 Task: Find connections with filter location Meiderich with filter topic #Moneywith filter profile language Spanish with filter current company Trimble Inc. with filter school Indore Institute of Science and Technology with filter industry Bars, Taverns, and Nightclubs with filter service category Mobile Marketing with filter keywords title Research Assistant
Action: Mouse moved to (574, 60)
Screenshot: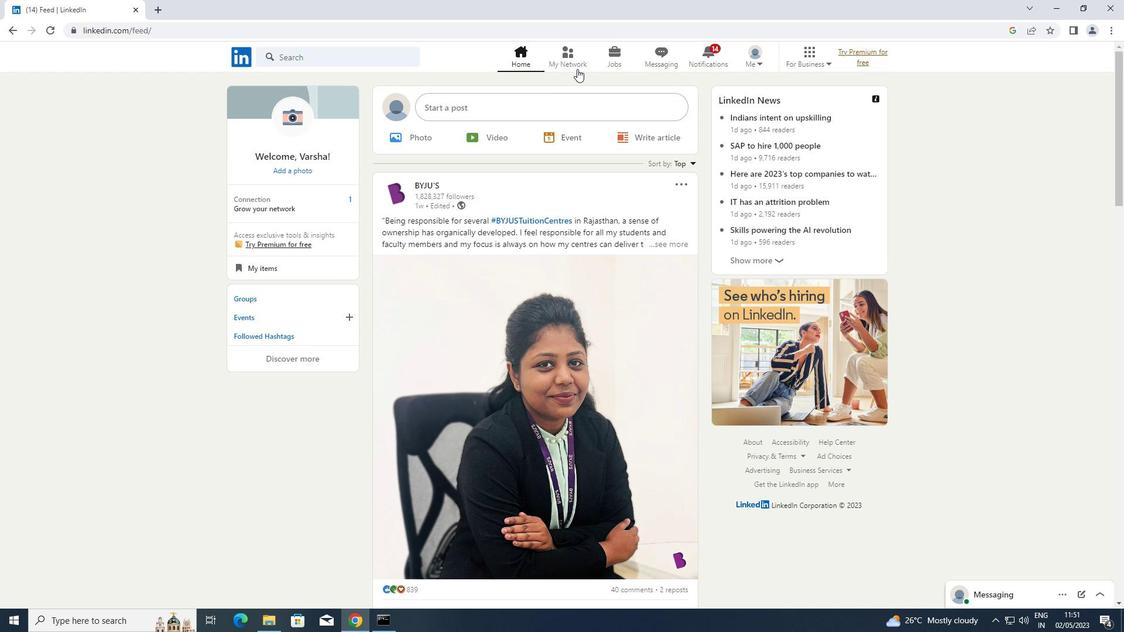 
Action: Mouse pressed left at (574, 60)
Screenshot: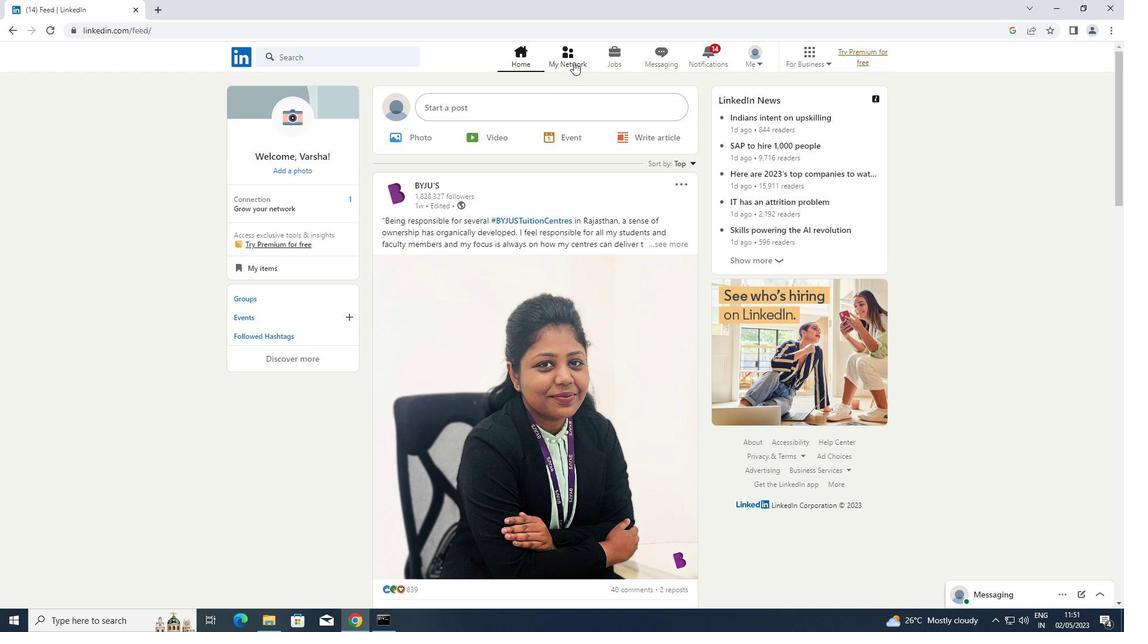 
Action: Mouse moved to (315, 125)
Screenshot: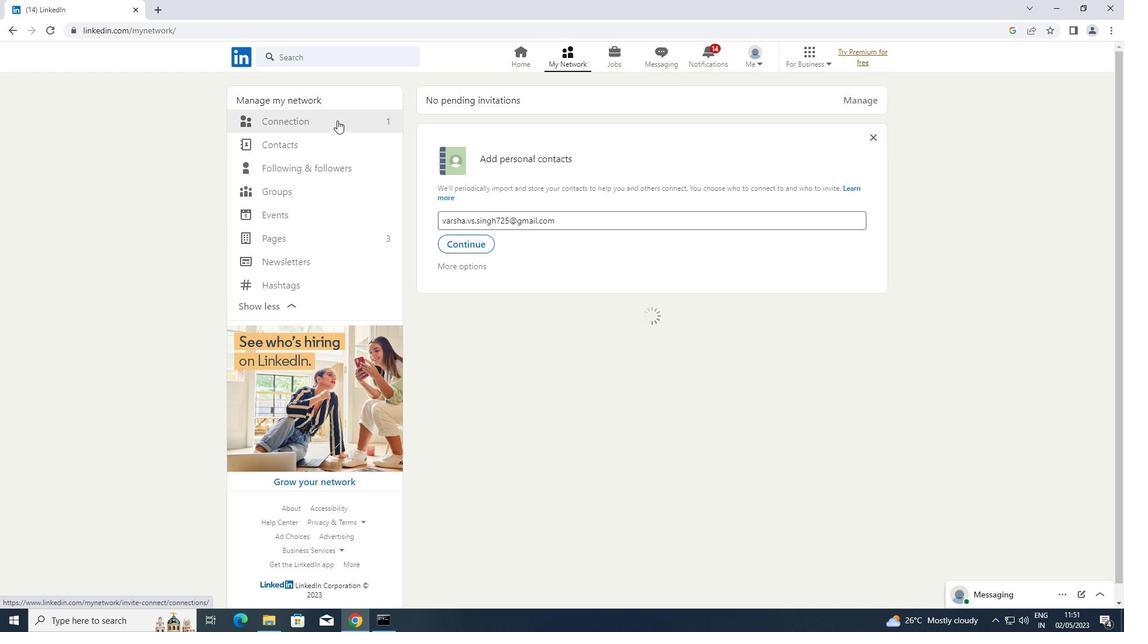
Action: Mouse pressed left at (315, 125)
Screenshot: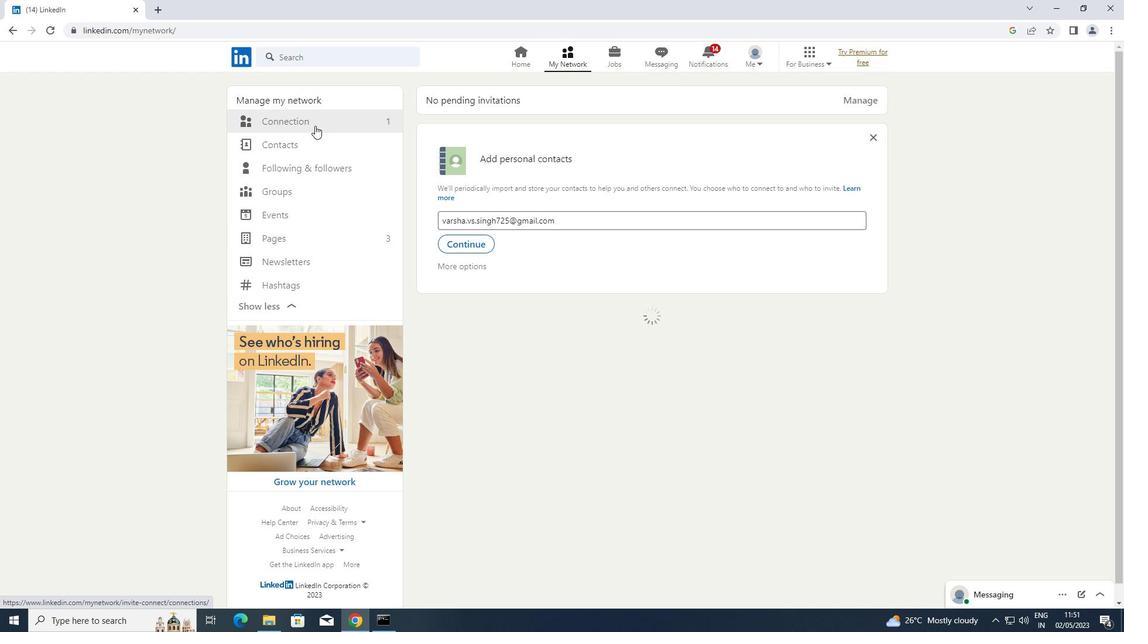 
Action: Mouse moved to (641, 122)
Screenshot: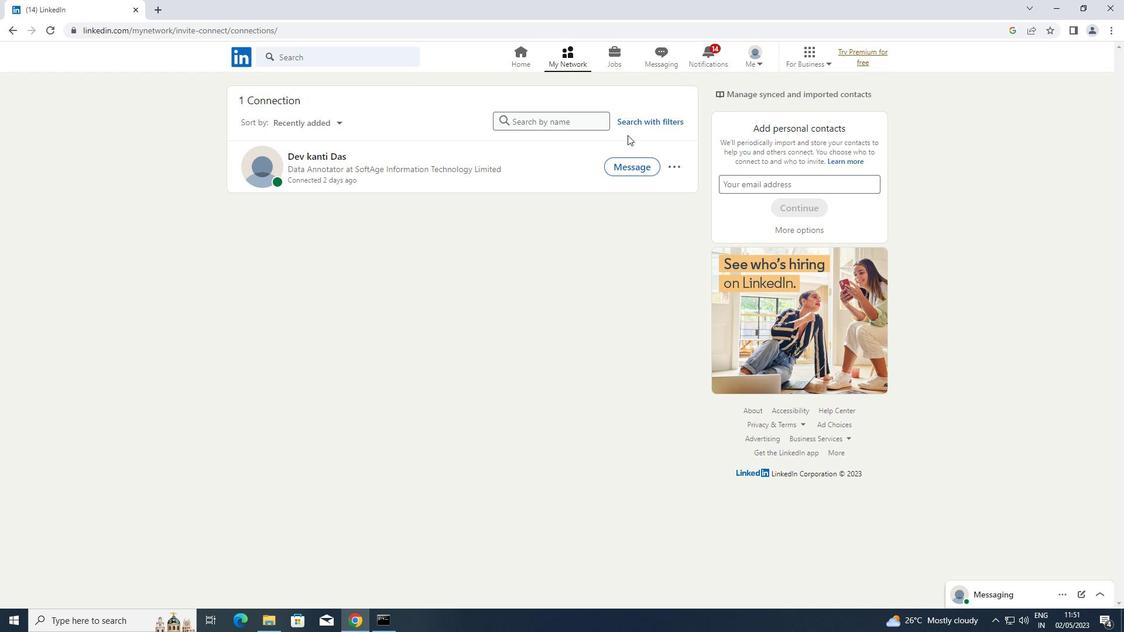 
Action: Mouse pressed left at (641, 122)
Screenshot: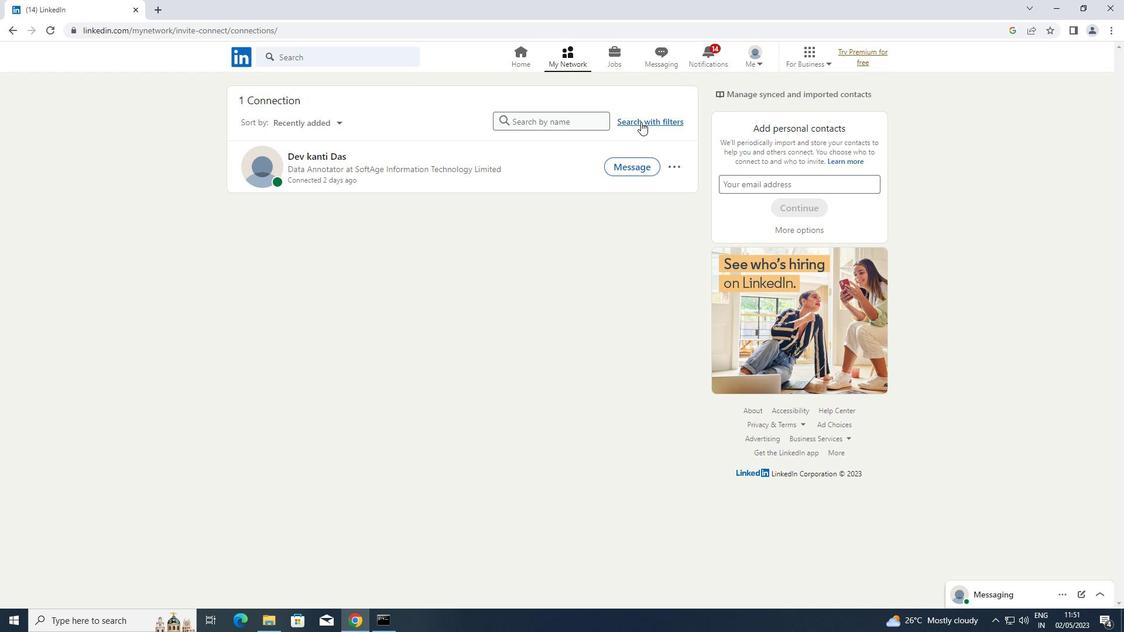 
Action: Mouse moved to (593, 88)
Screenshot: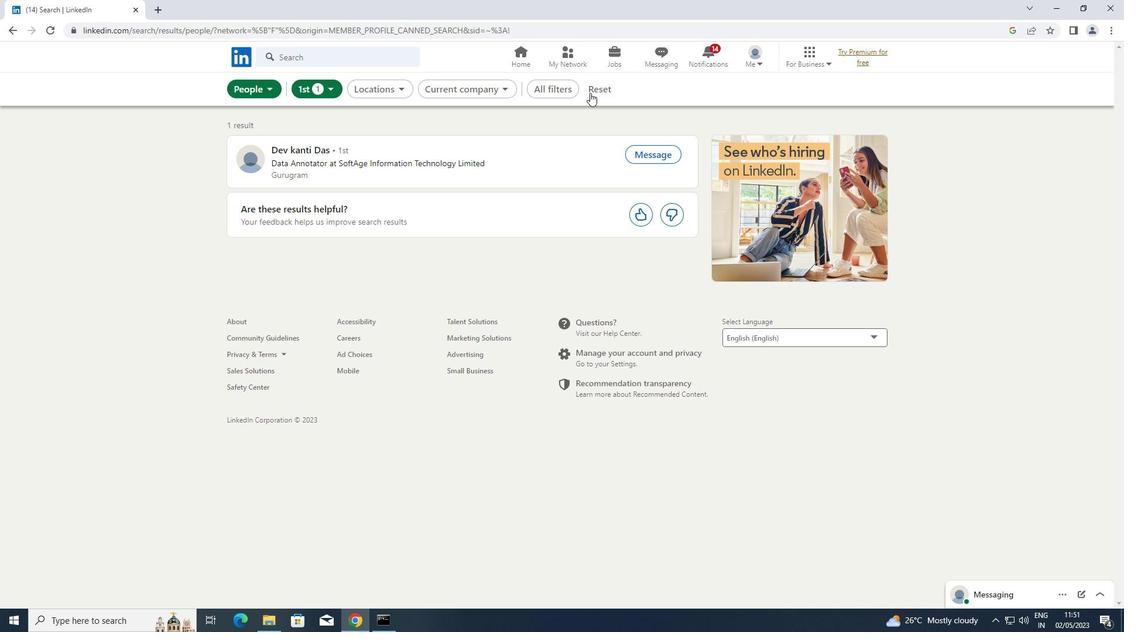 
Action: Mouse pressed left at (593, 88)
Screenshot: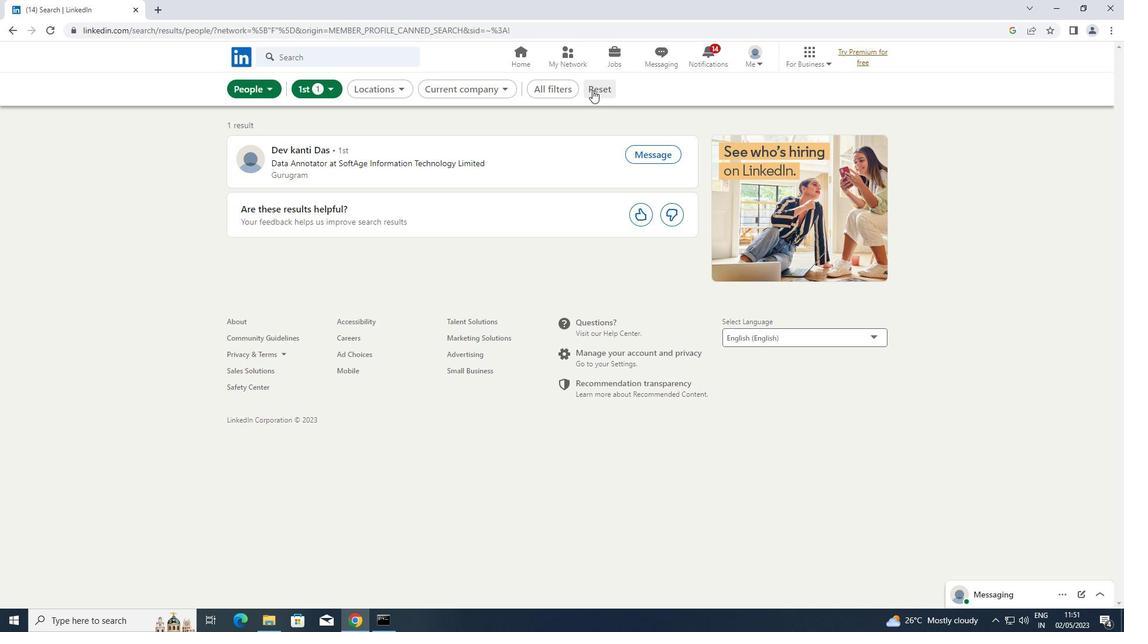 
Action: Mouse moved to (586, 90)
Screenshot: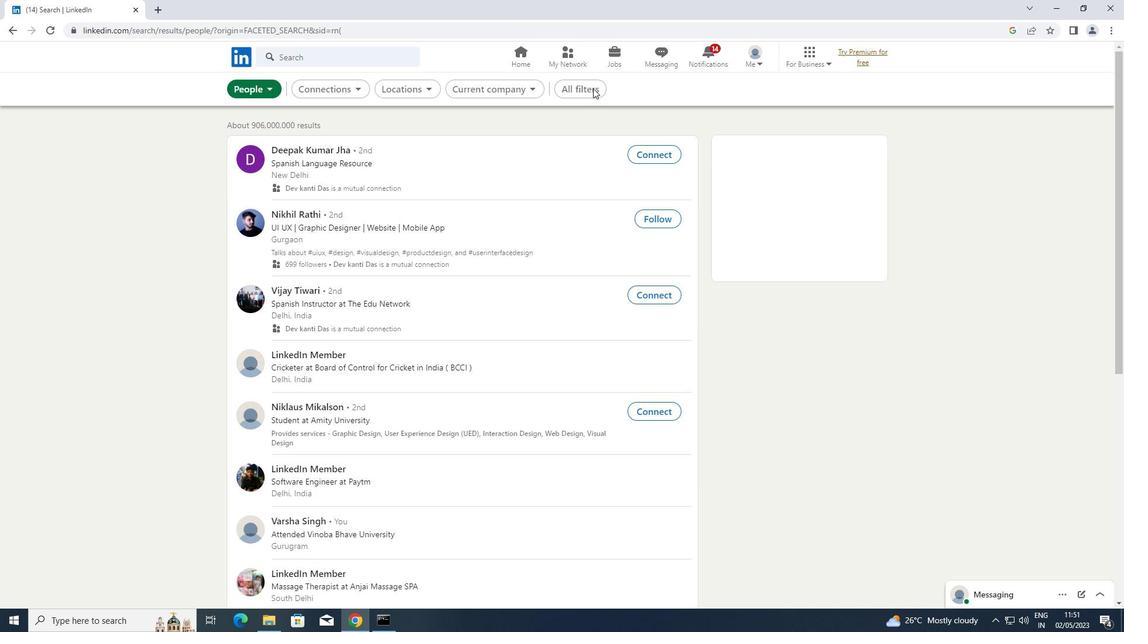 
Action: Mouse pressed left at (586, 90)
Screenshot: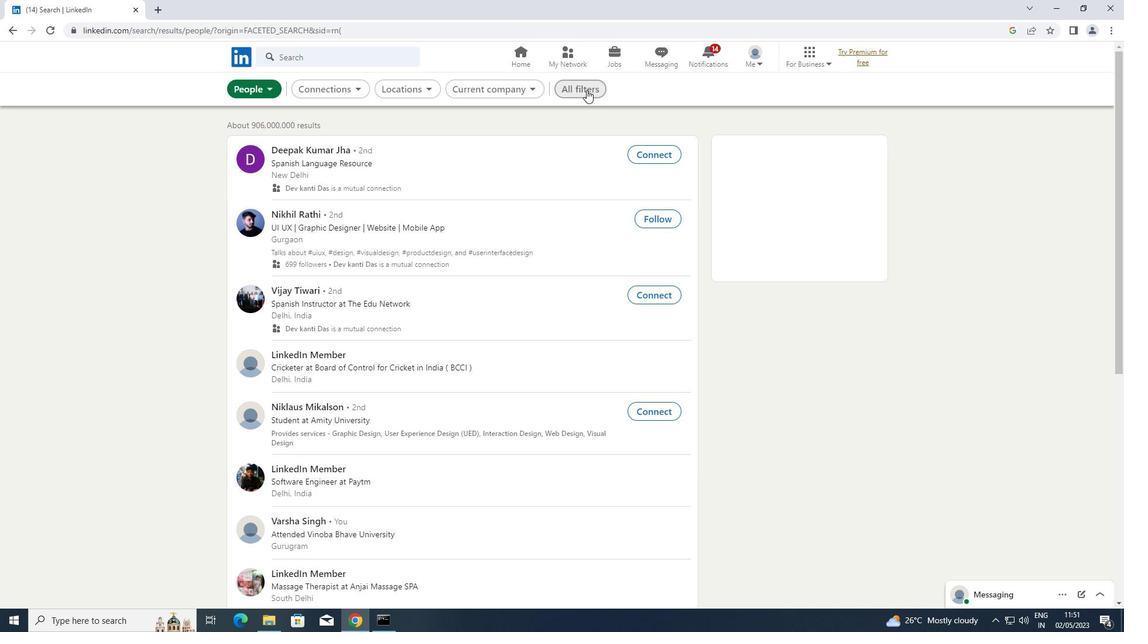 
Action: Mouse moved to (804, 214)
Screenshot: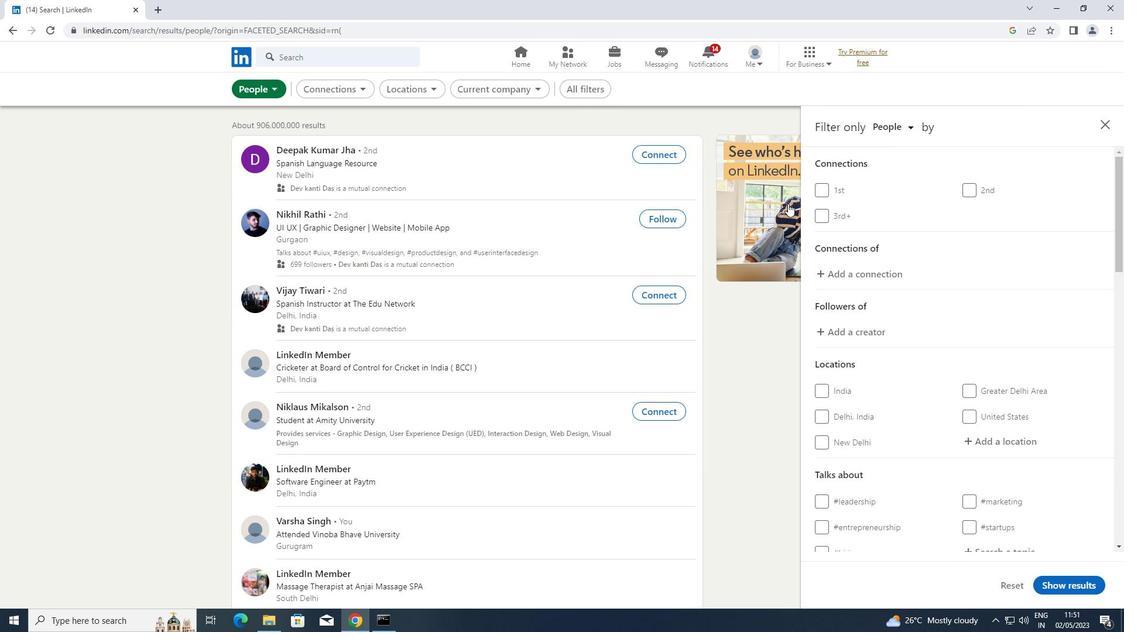 
Action: Mouse scrolled (804, 213) with delta (0, 0)
Screenshot: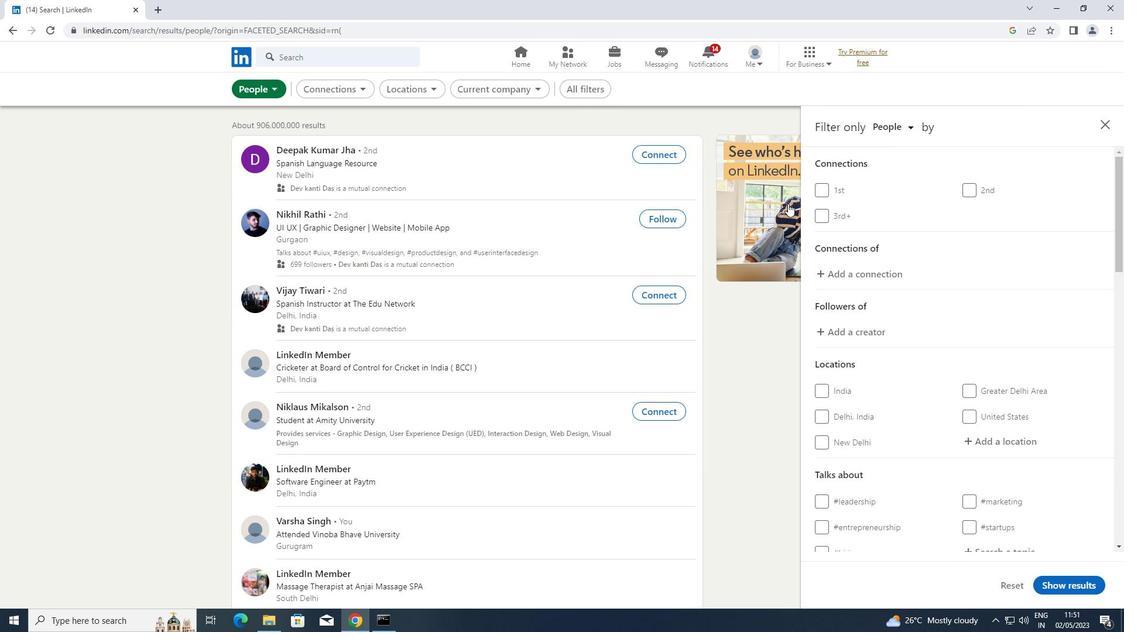 
Action: Mouse moved to (810, 220)
Screenshot: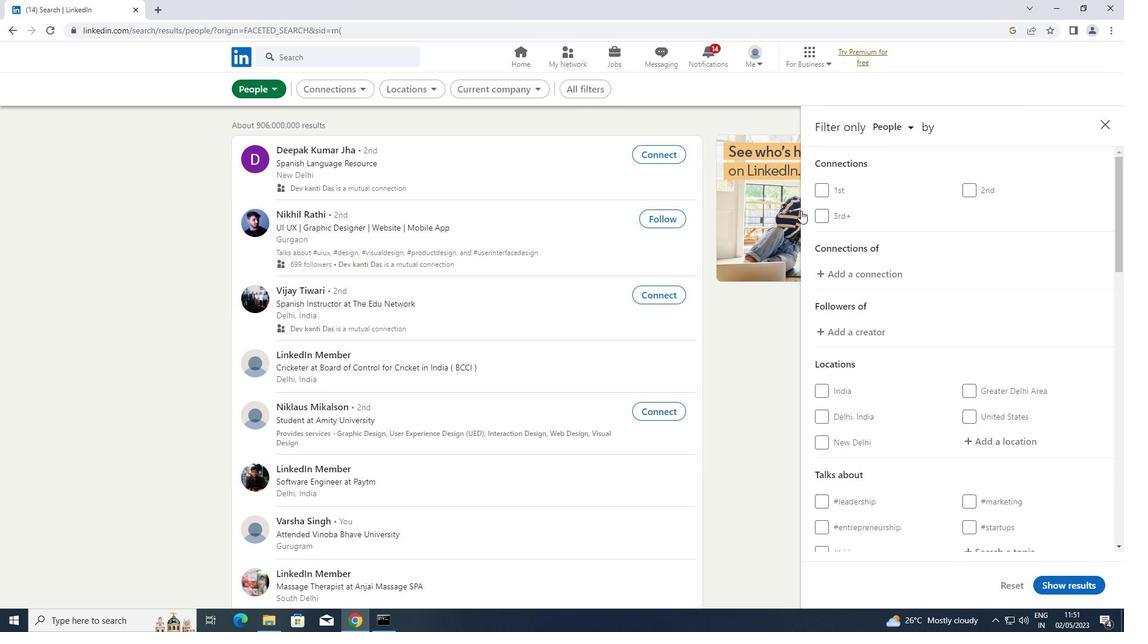 
Action: Mouse scrolled (810, 220) with delta (0, 0)
Screenshot: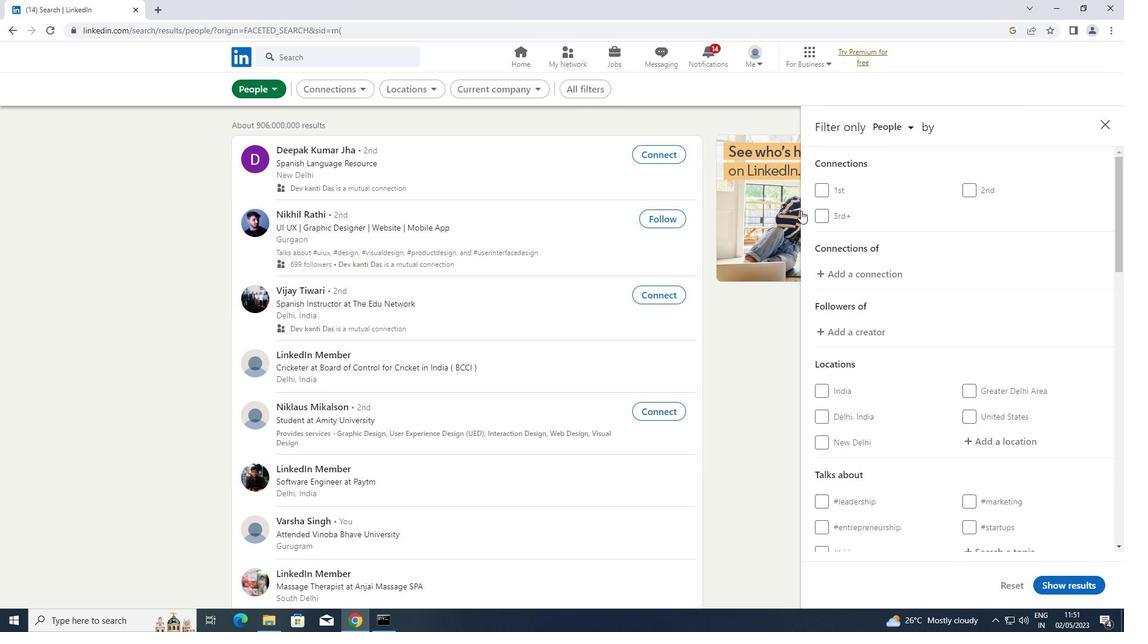 
Action: Mouse moved to (1019, 314)
Screenshot: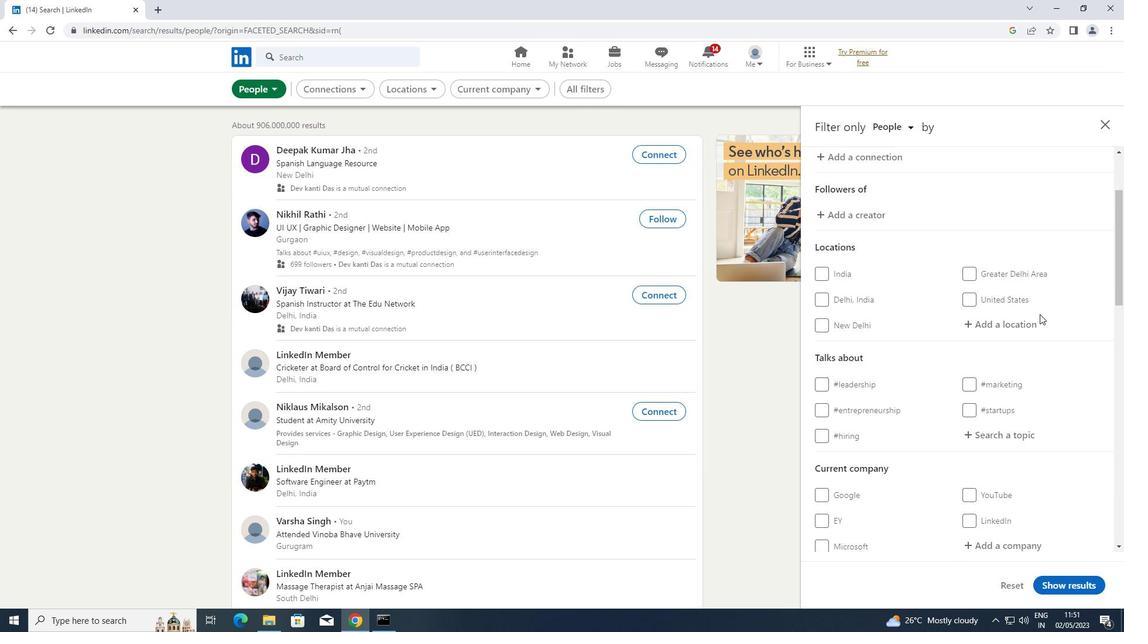 
Action: Mouse pressed left at (1019, 314)
Screenshot: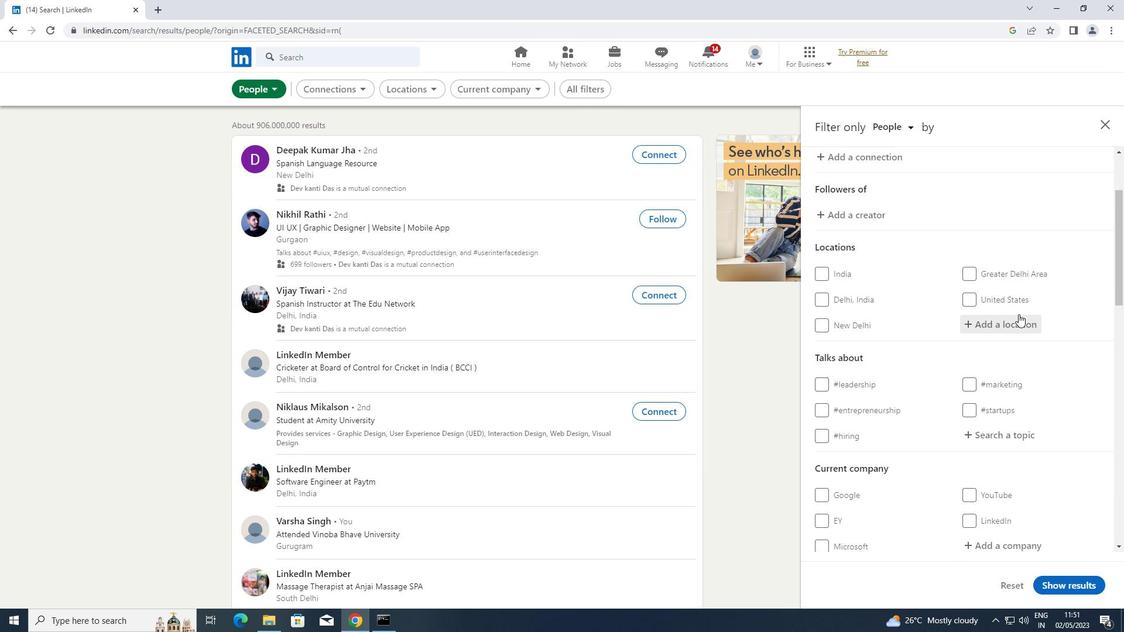
Action: Mouse moved to (1018, 314)
Screenshot: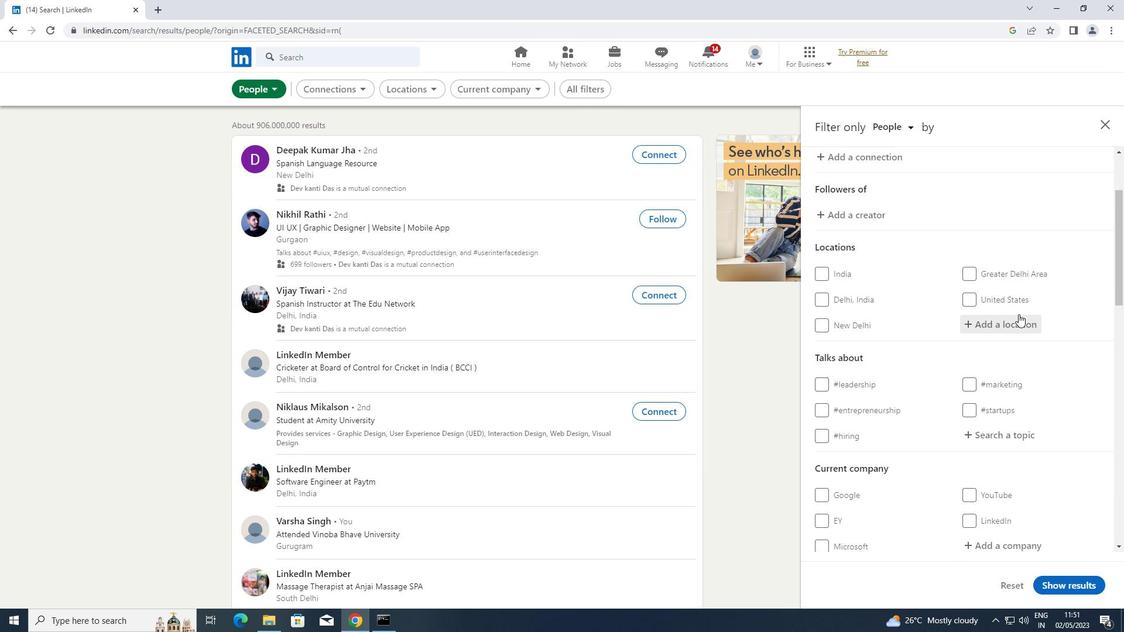 
Action: Key pressed <Key.shift>MEIDERICH
Screenshot: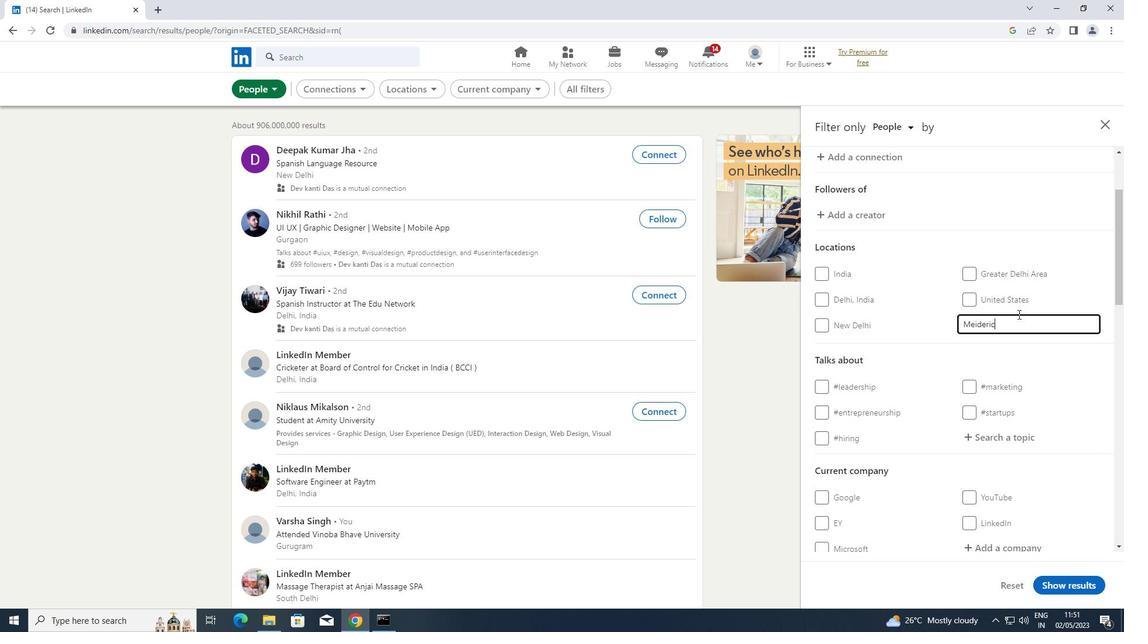 
Action: Mouse moved to (992, 440)
Screenshot: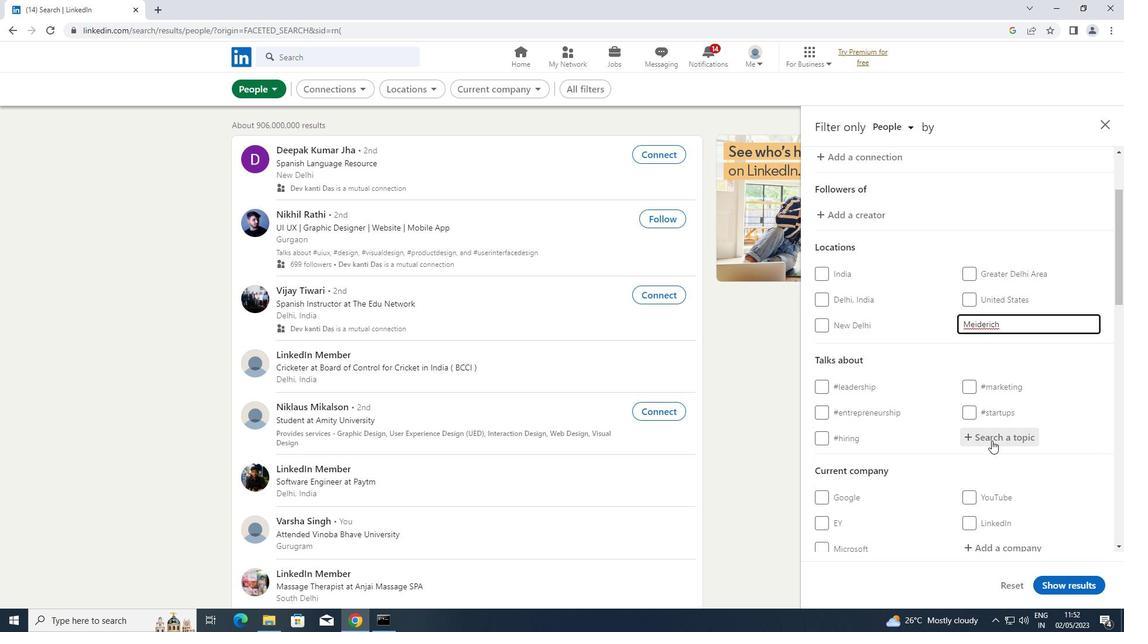 
Action: Mouse pressed left at (992, 440)
Screenshot: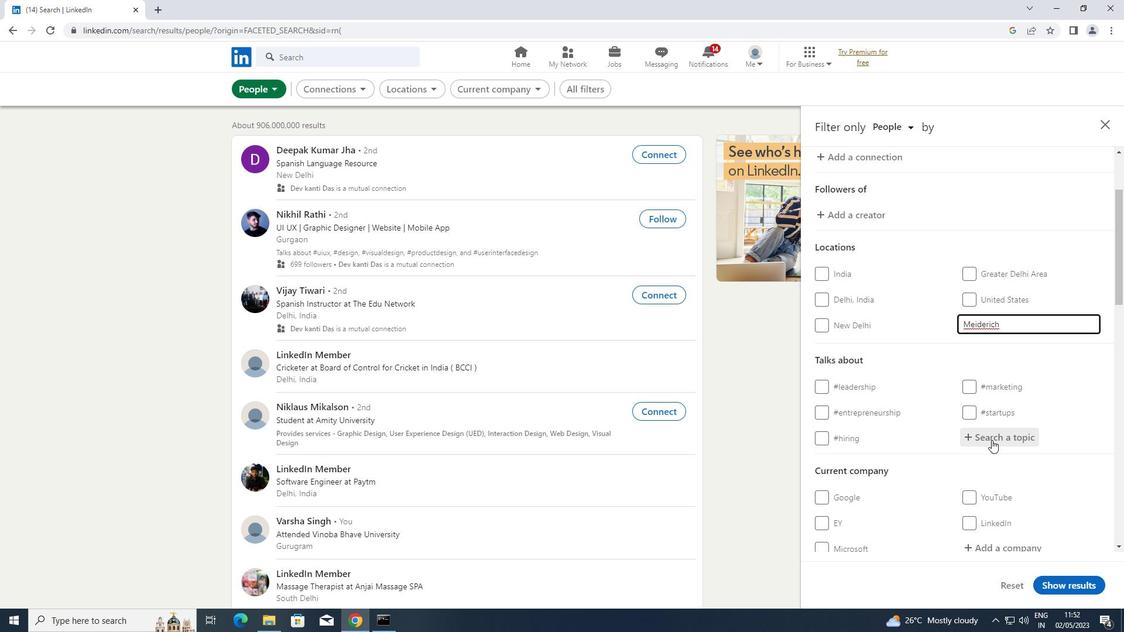 
Action: Key pressed <Key.shift>MONEY
Screenshot: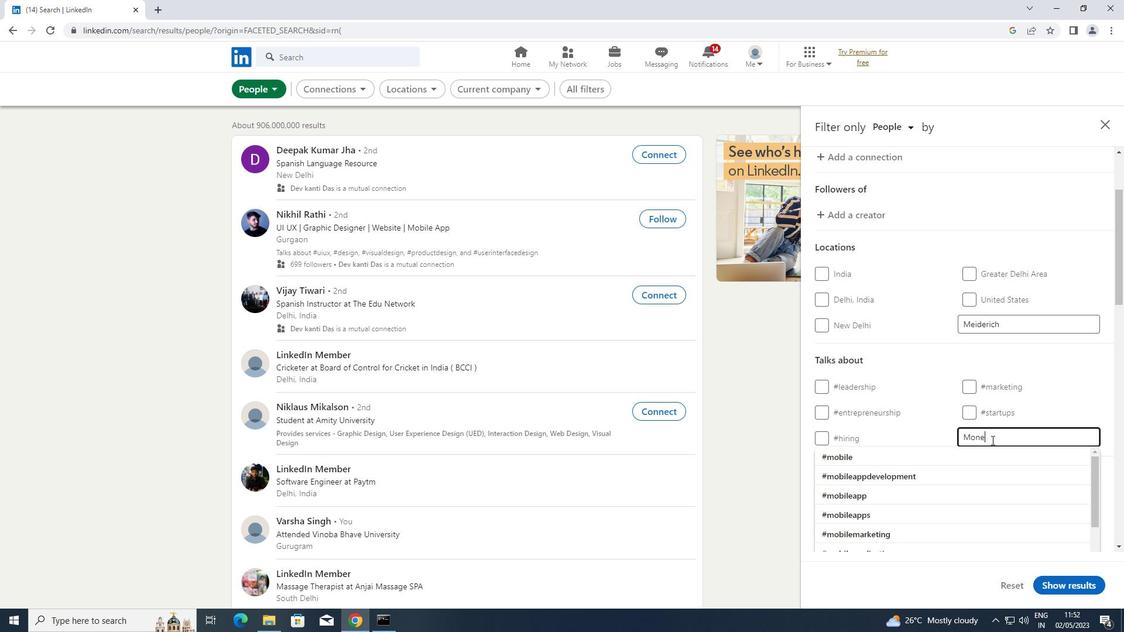 
Action: Mouse moved to (875, 451)
Screenshot: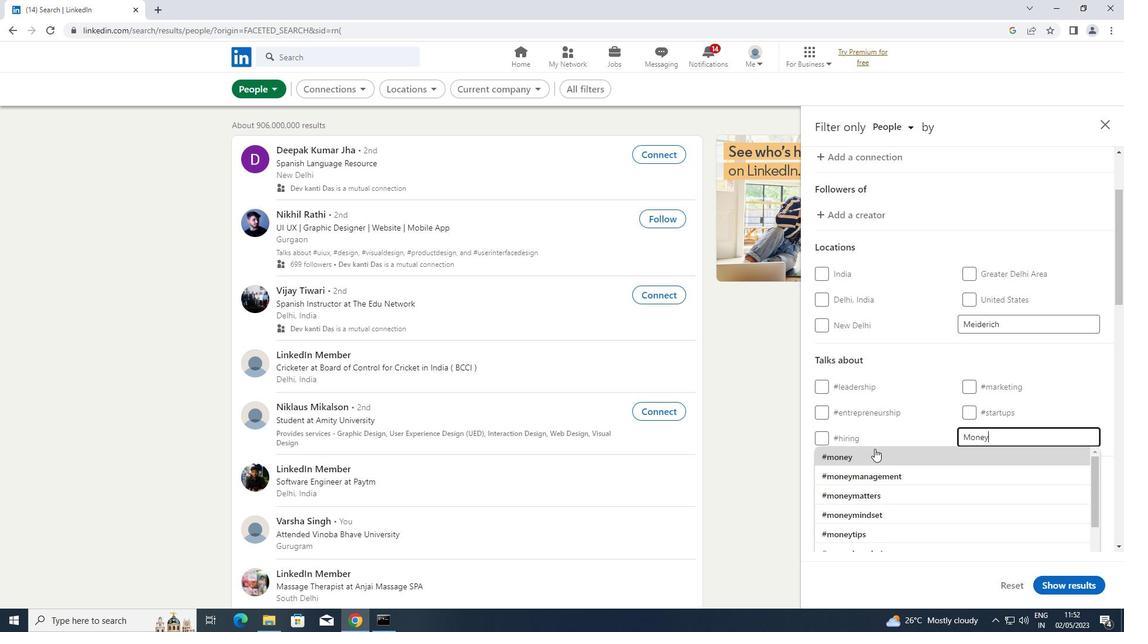 
Action: Mouse pressed left at (875, 451)
Screenshot: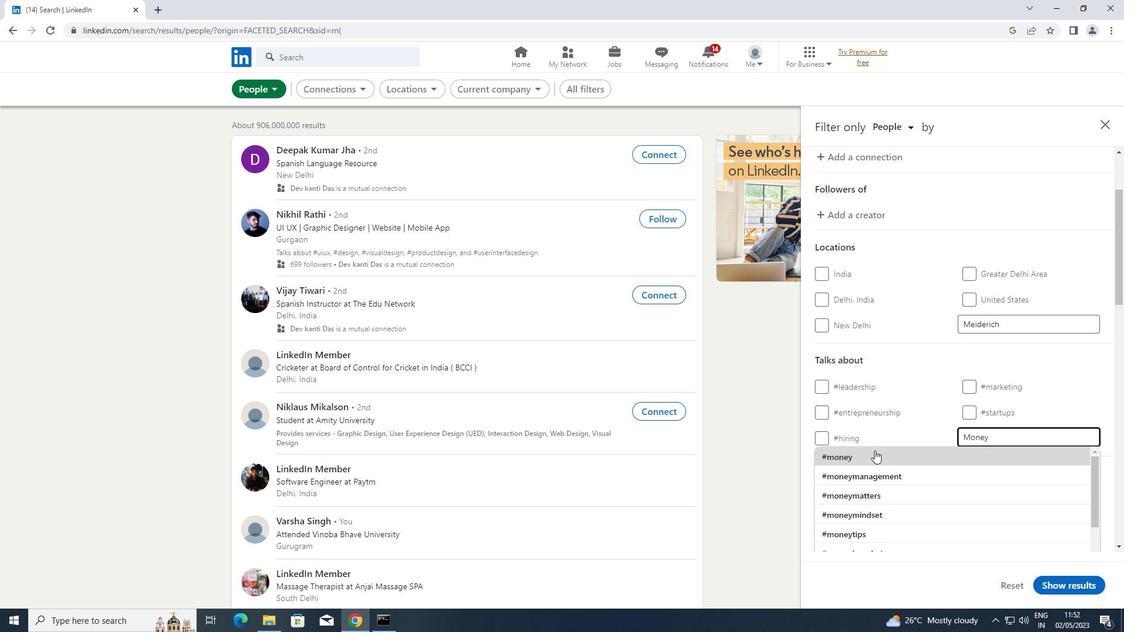 
Action: Mouse moved to (880, 429)
Screenshot: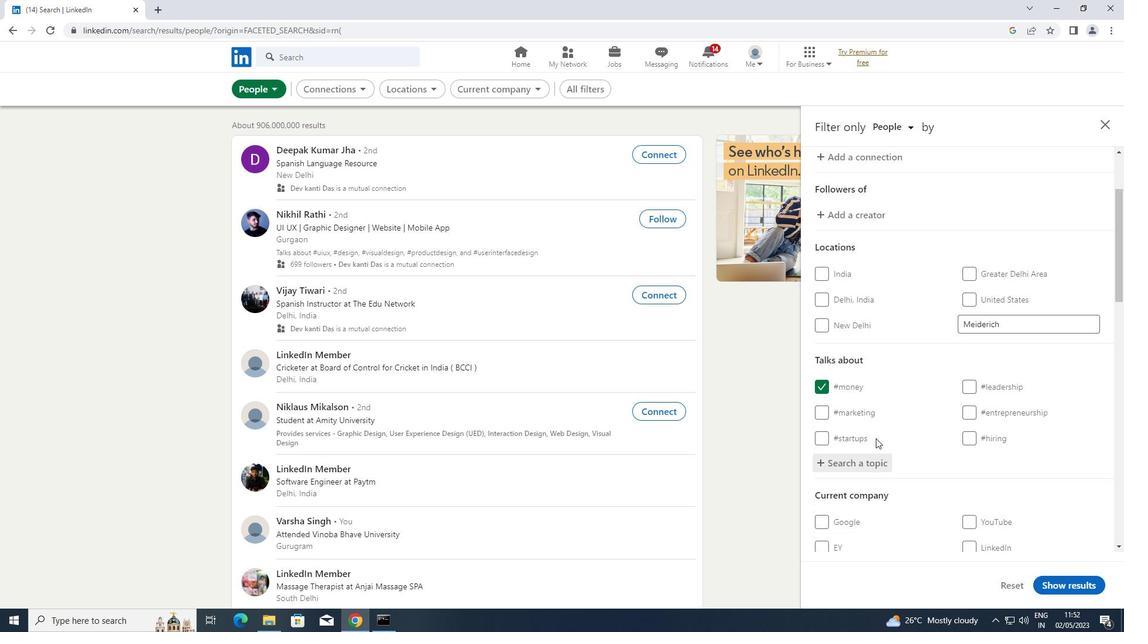 
Action: Mouse scrolled (880, 429) with delta (0, 0)
Screenshot: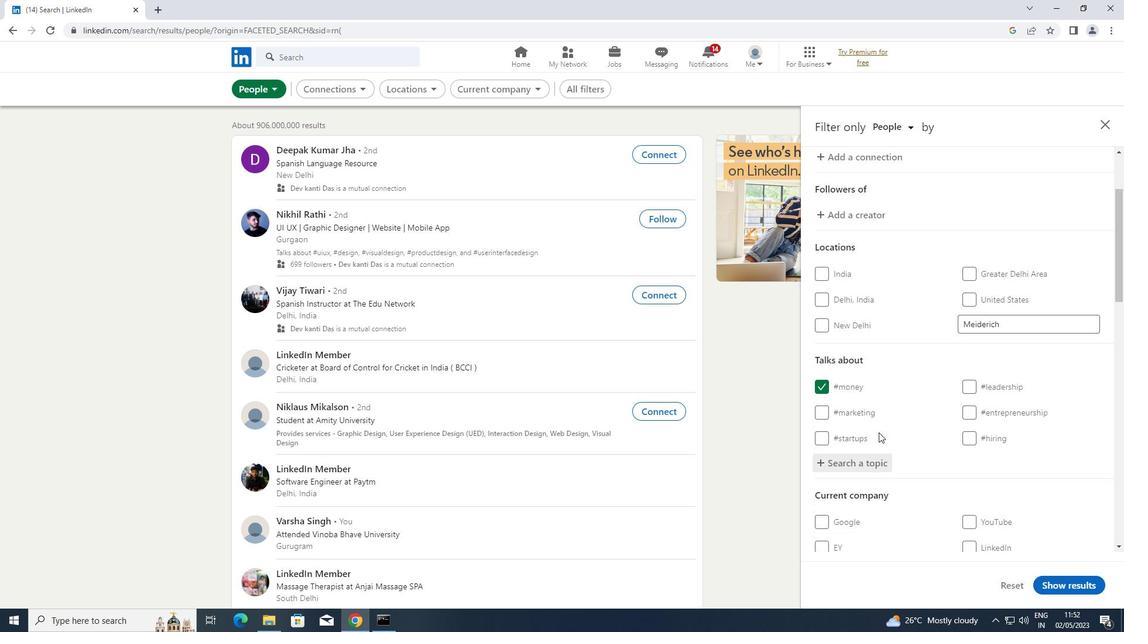
Action: Mouse scrolled (880, 429) with delta (0, 0)
Screenshot: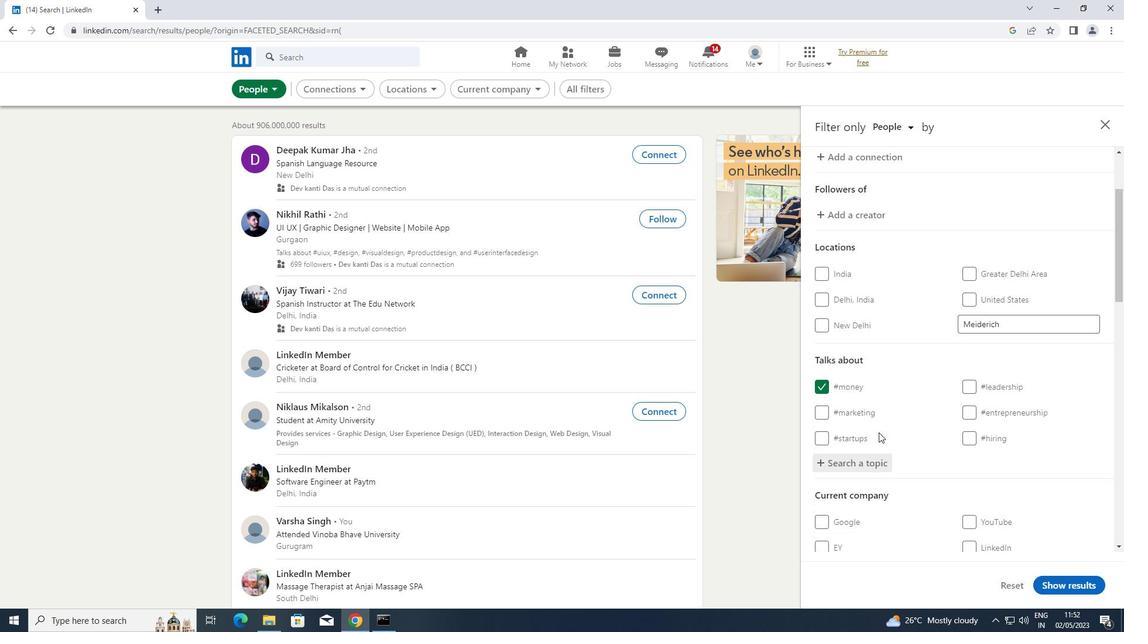 
Action: Mouse scrolled (880, 429) with delta (0, 0)
Screenshot: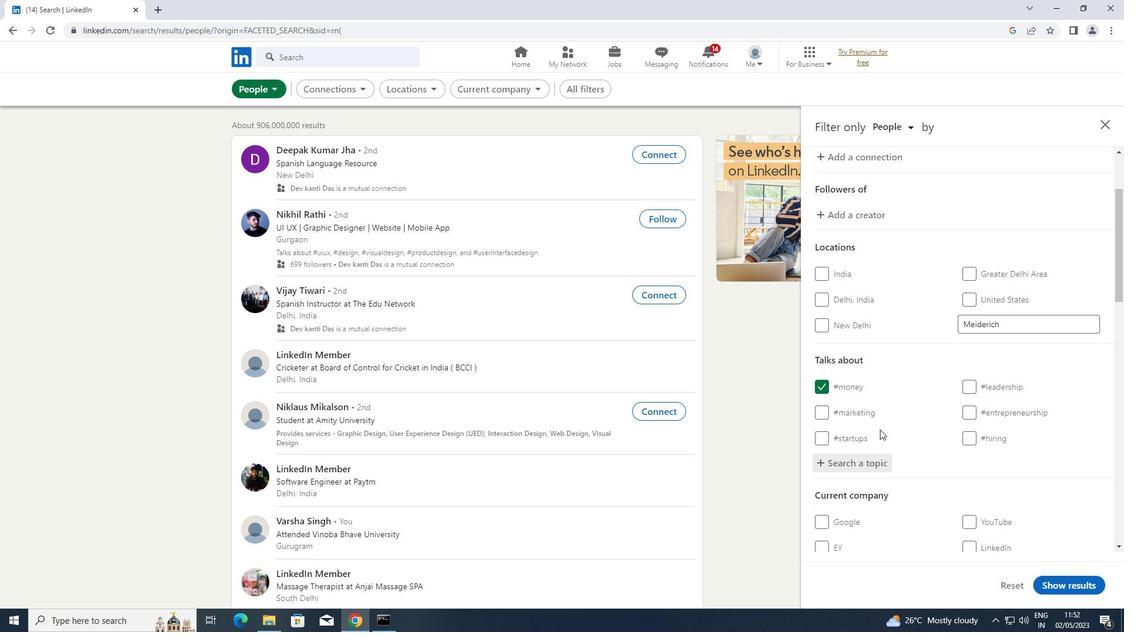 
Action: Mouse scrolled (880, 429) with delta (0, 0)
Screenshot: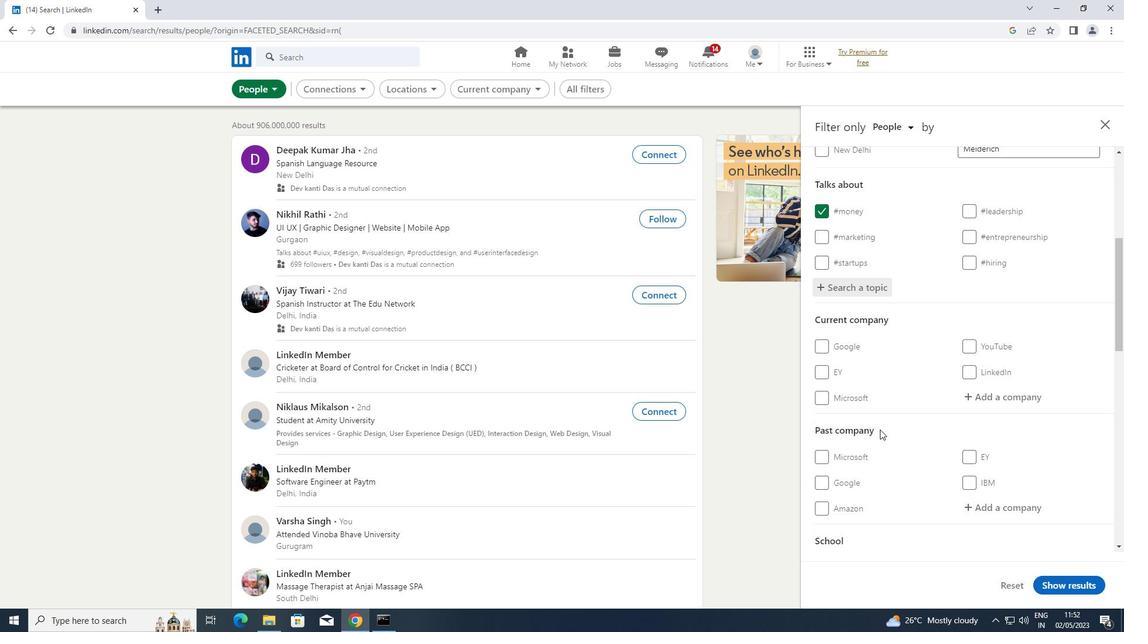
Action: Mouse scrolled (880, 429) with delta (0, 0)
Screenshot: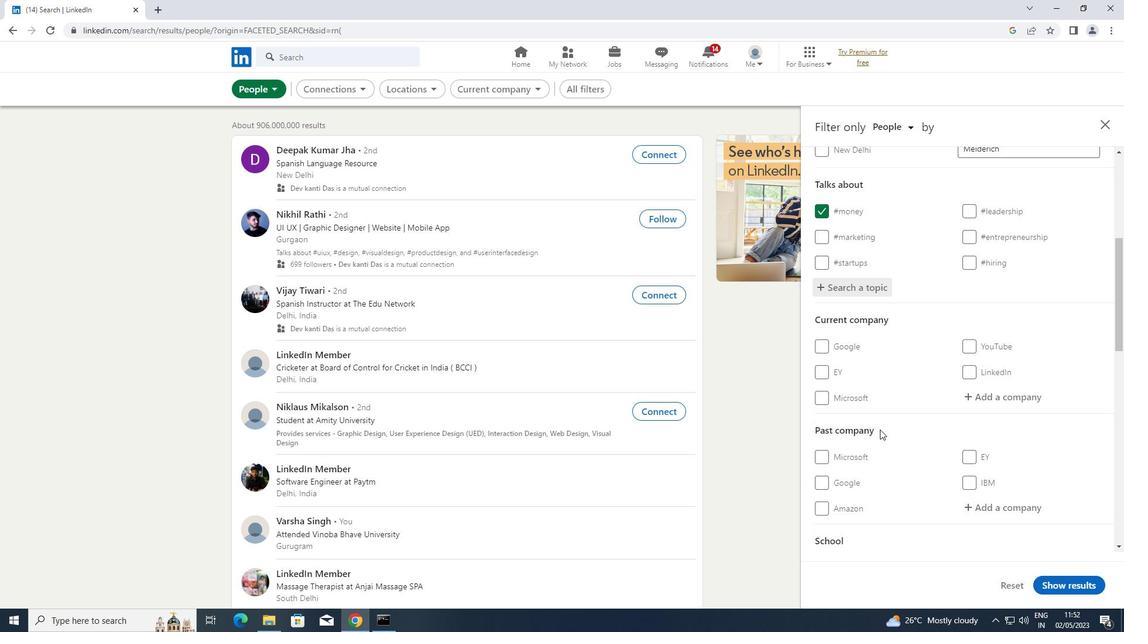 
Action: Mouse scrolled (880, 429) with delta (0, 0)
Screenshot: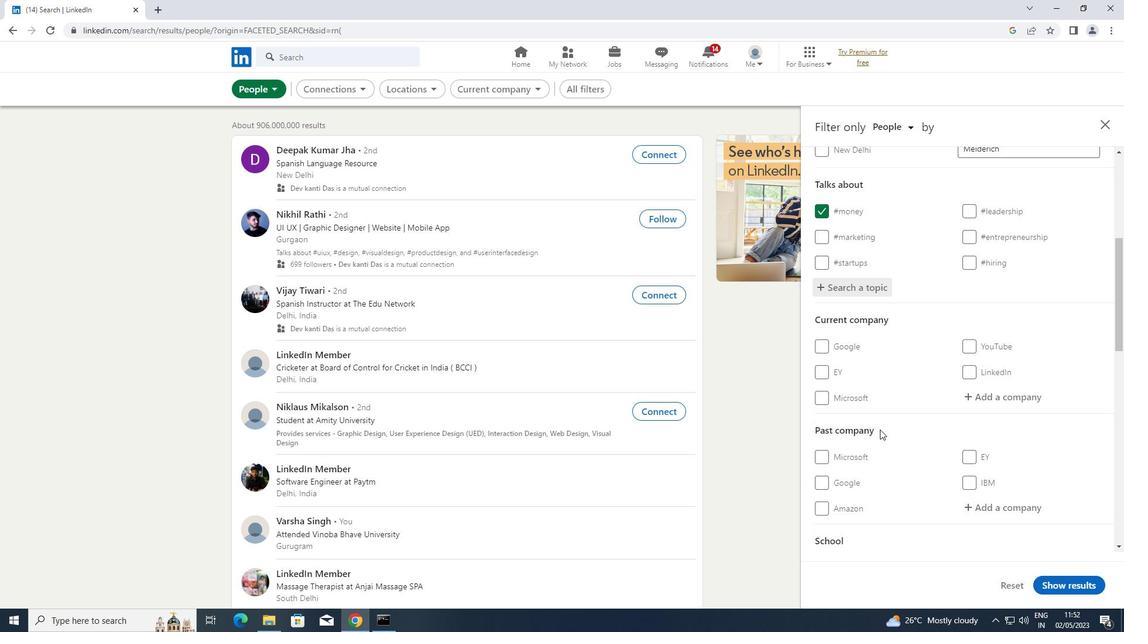 
Action: Mouse scrolled (880, 429) with delta (0, 0)
Screenshot: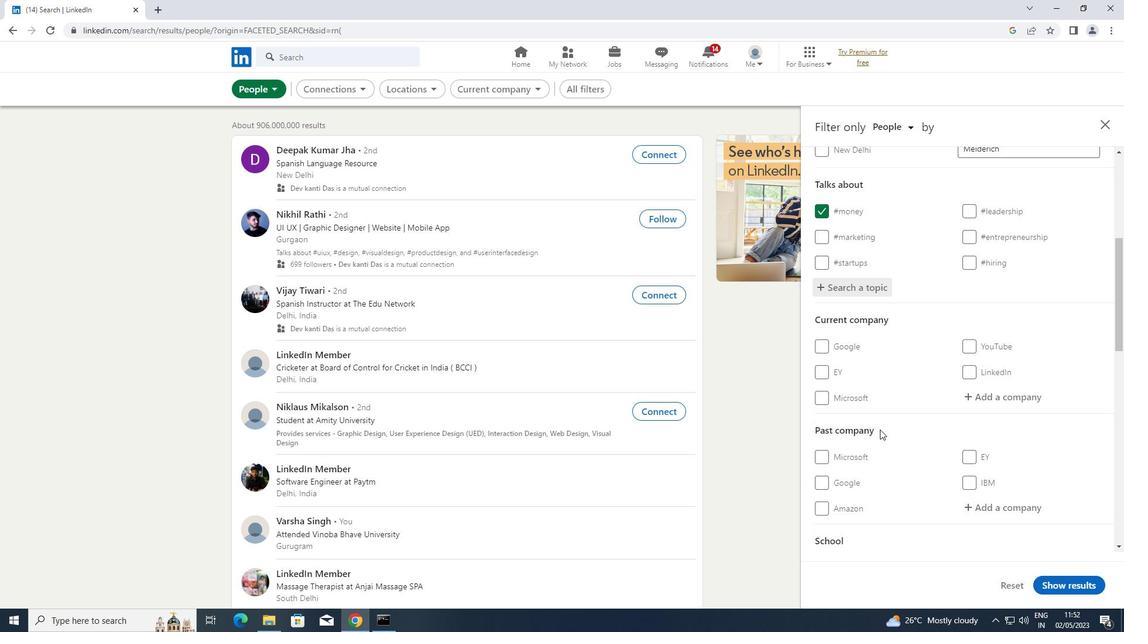 
Action: Mouse scrolled (880, 429) with delta (0, 0)
Screenshot: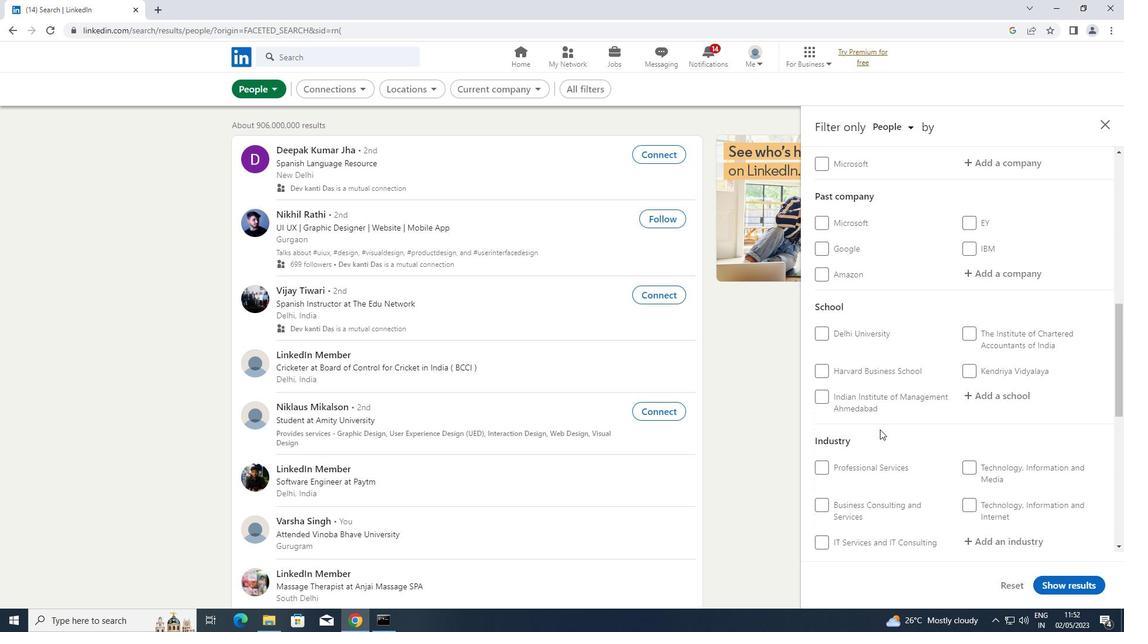 
Action: Mouse scrolled (880, 429) with delta (0, 0)
Screenshot: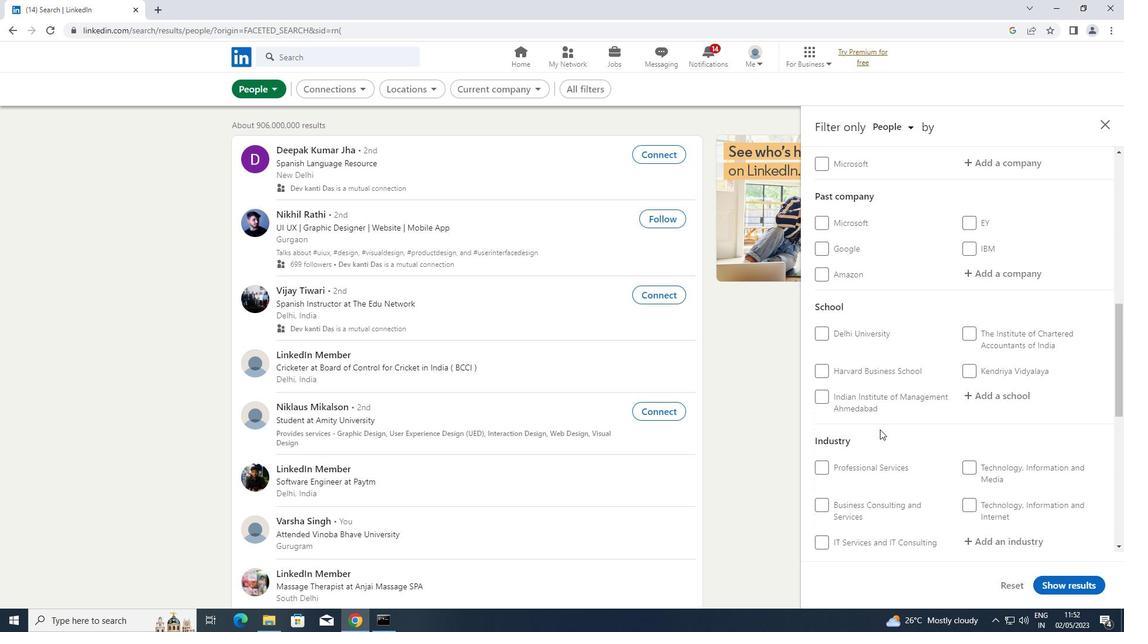 
Action: Mouse scrolled (880, 429) with delta (0, 0)
Screenshot: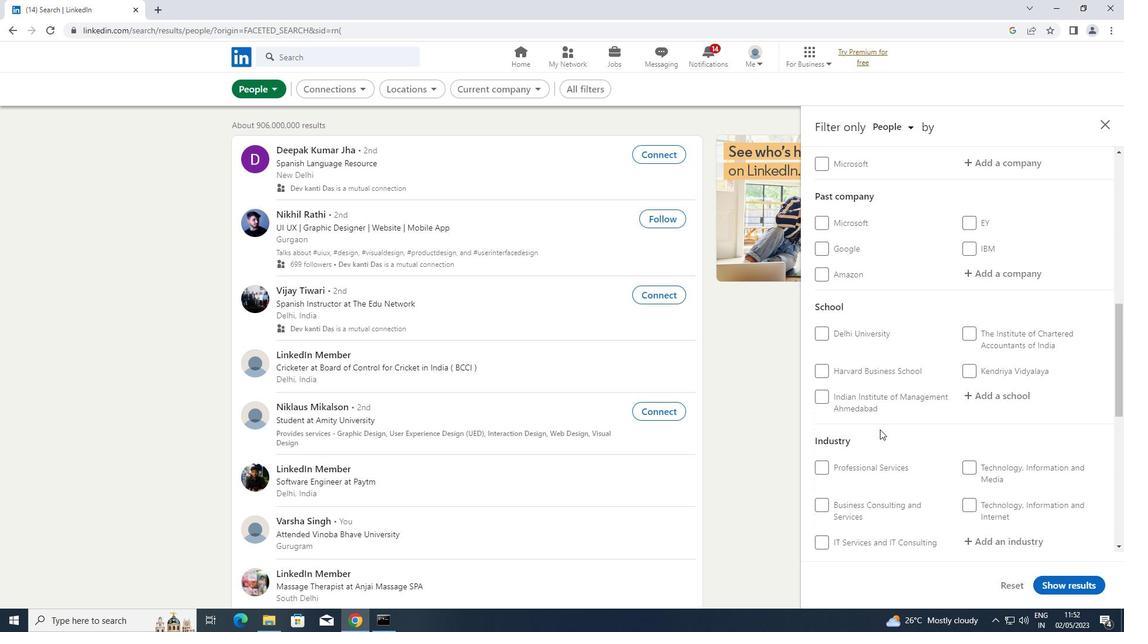 
Action: Mouse moved to (818, 451)
Screenshot: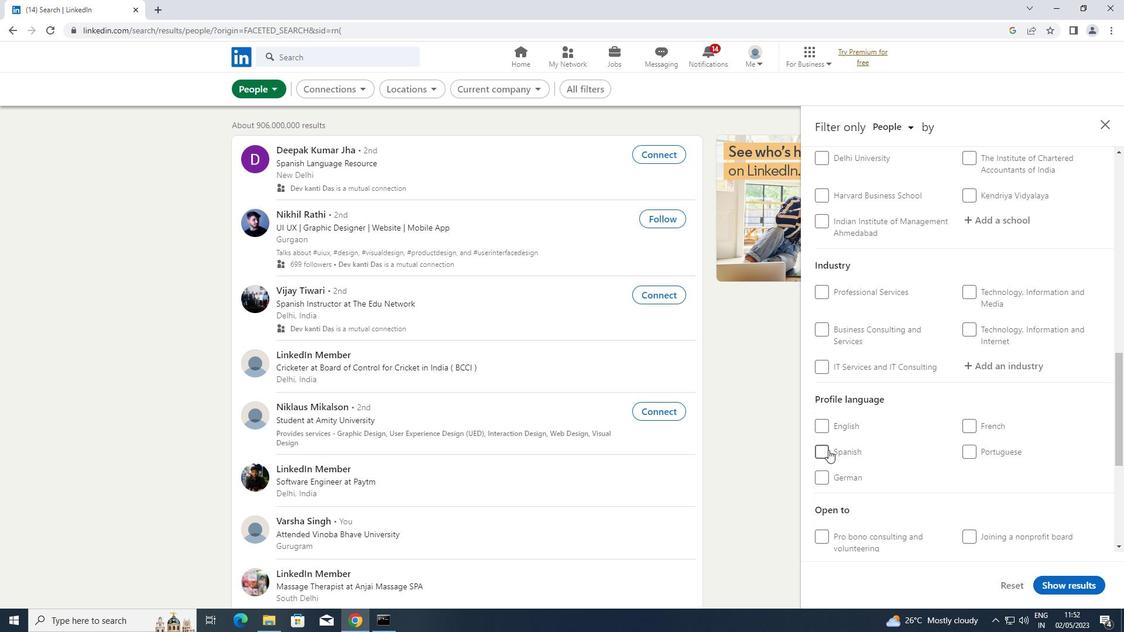 
Action: Mouse pressed left at (818, 451)
Screenshot: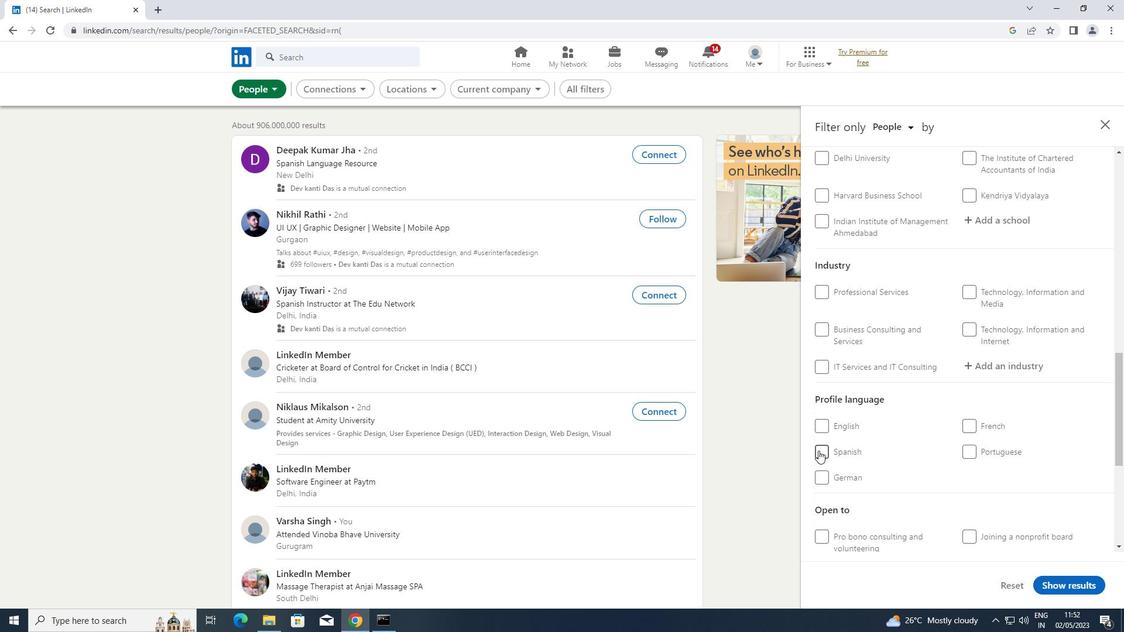 
Action: Mouse moved to (911, 395)
Screenshot: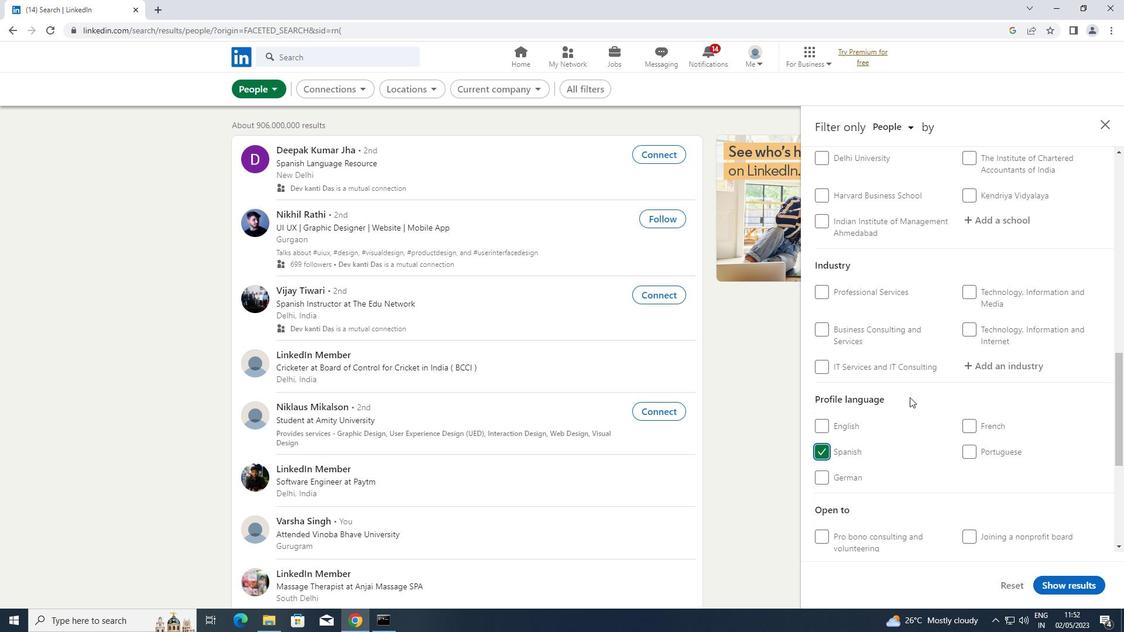 
Action: Mouse scrolled (911, 396) with delta (0, 0)
Screenshot: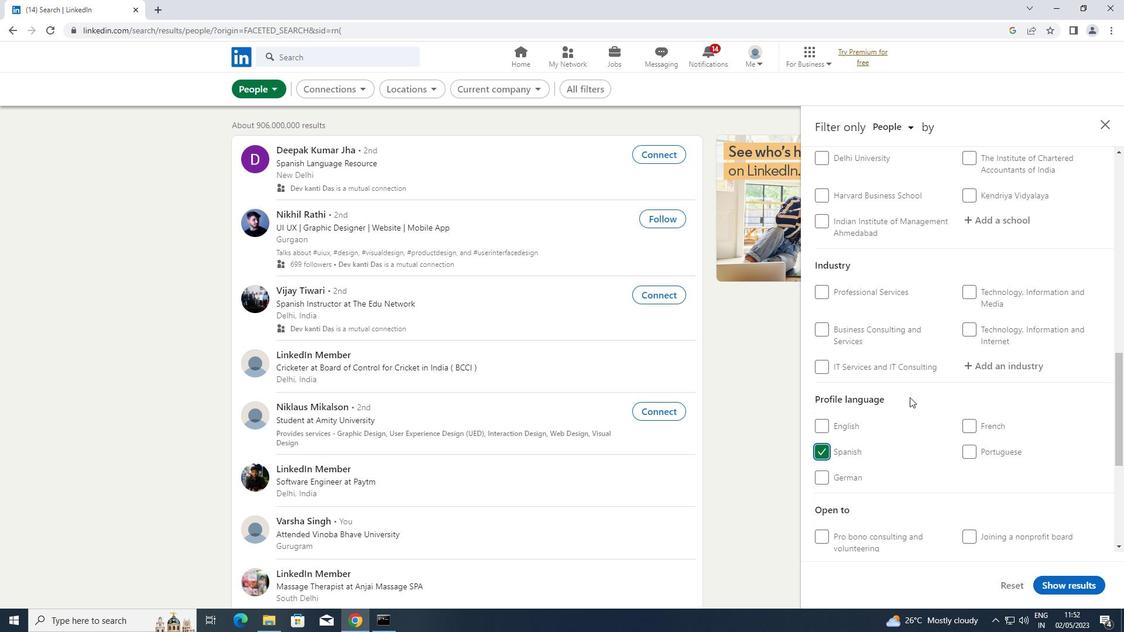 
Action: Mouse scrolled (911, 396) with delta (0, 0)
Screenshot: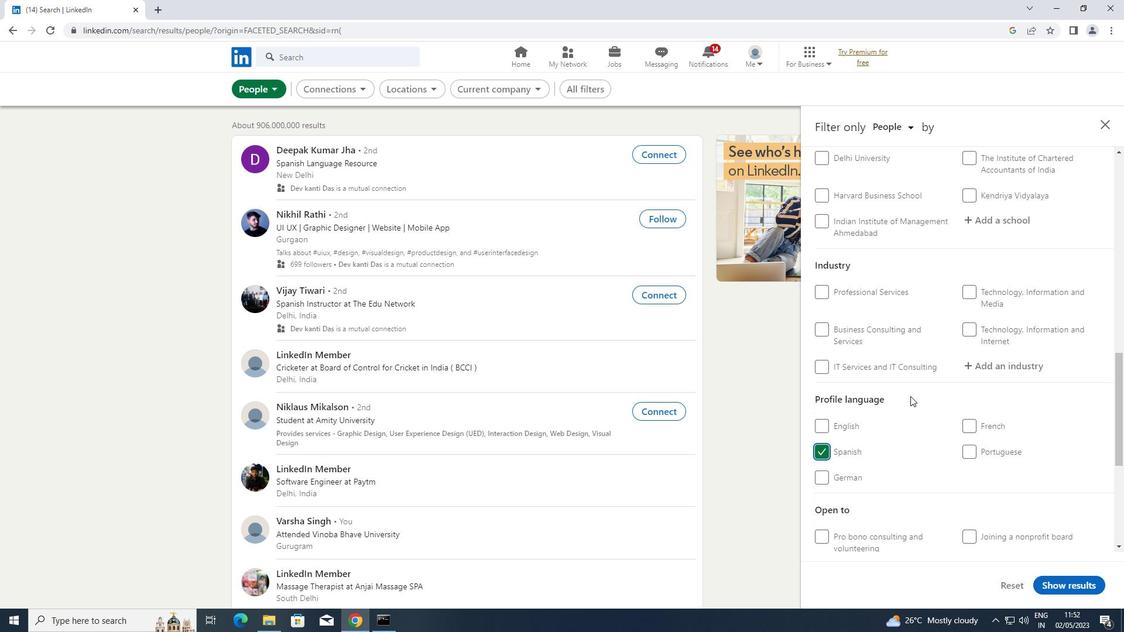 
Action: Mouse scrolled (911, 396) with delta (0, 0)
Screenshot: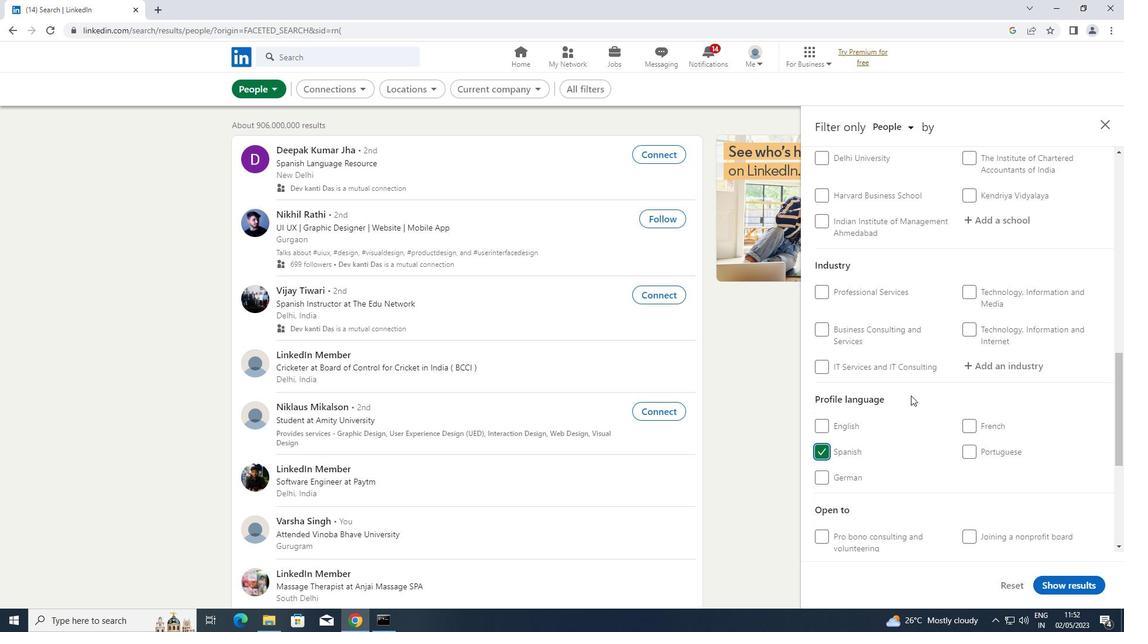 
Action: Mouse scrolled (911, 396) with delta (0, 0)
Screenshot: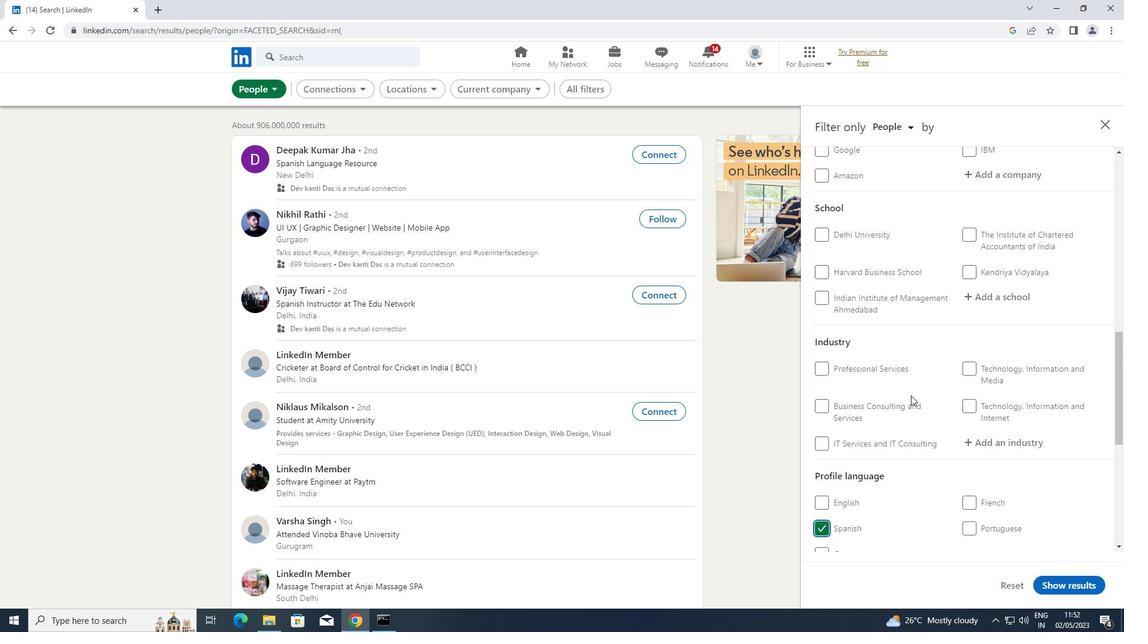
Action: Mouse scrolled (911, 396) with delta (0, 0)
Screenshot: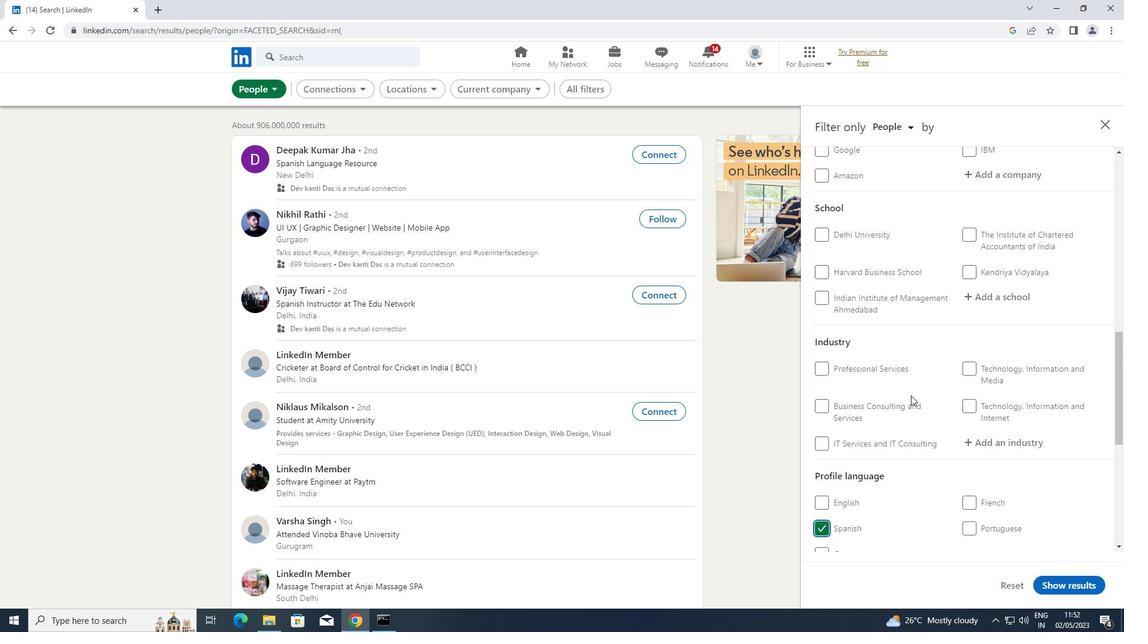 
Action: Mouse moved to (970, 285)
Screenshot: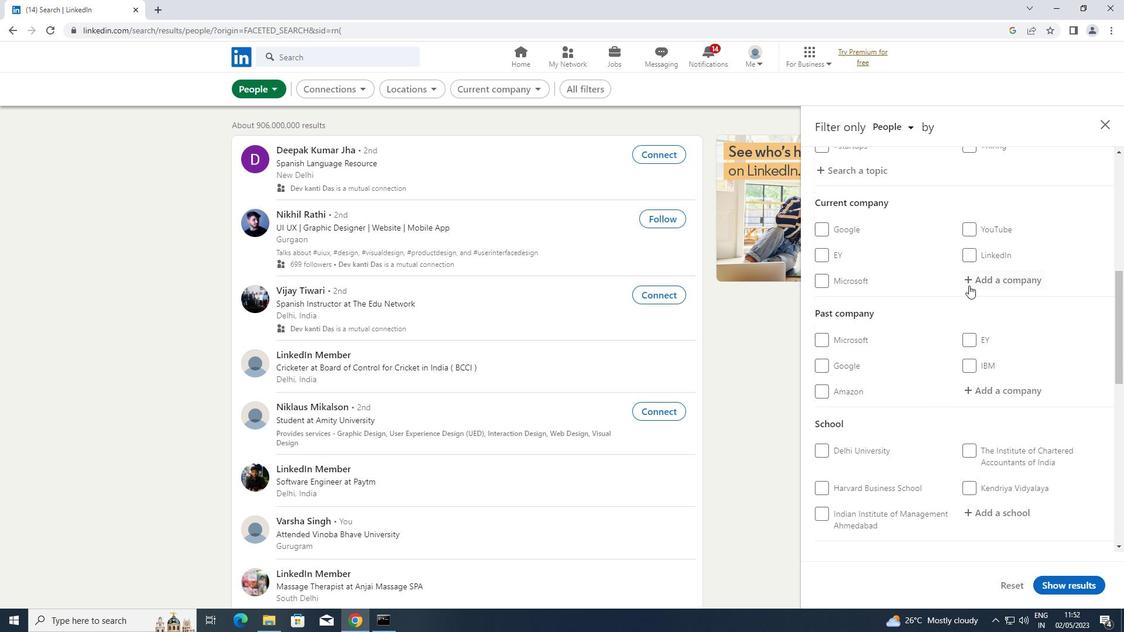 
Action: Mouse pressed left at (970, 285)
Screenshot: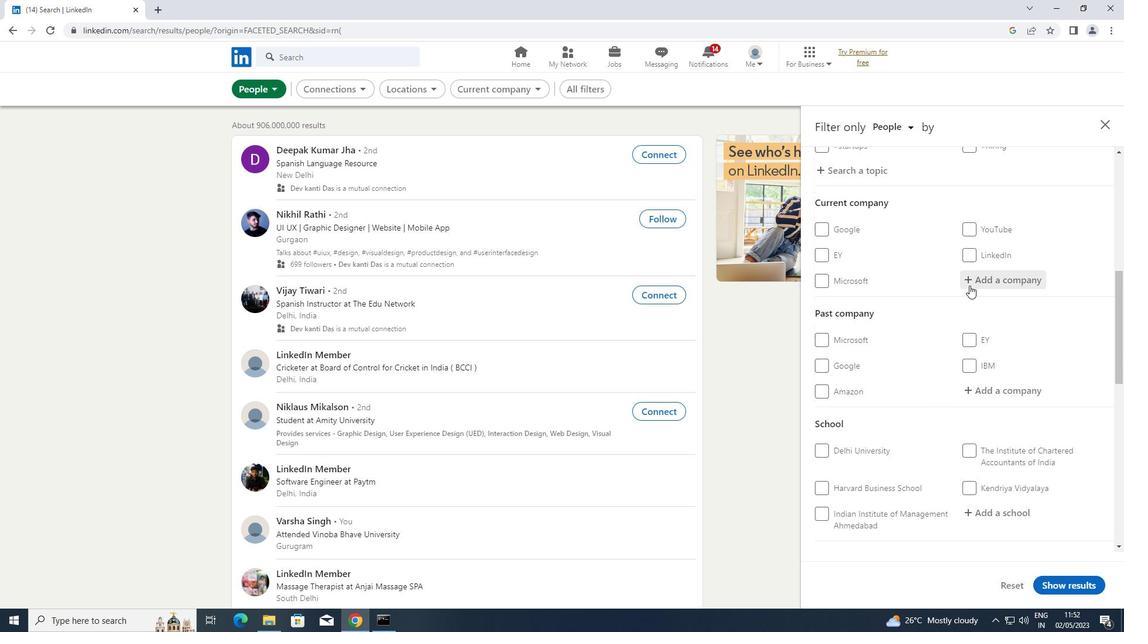 
Action: Key pressed <Key.shift>TRIMBLE
Screenshot: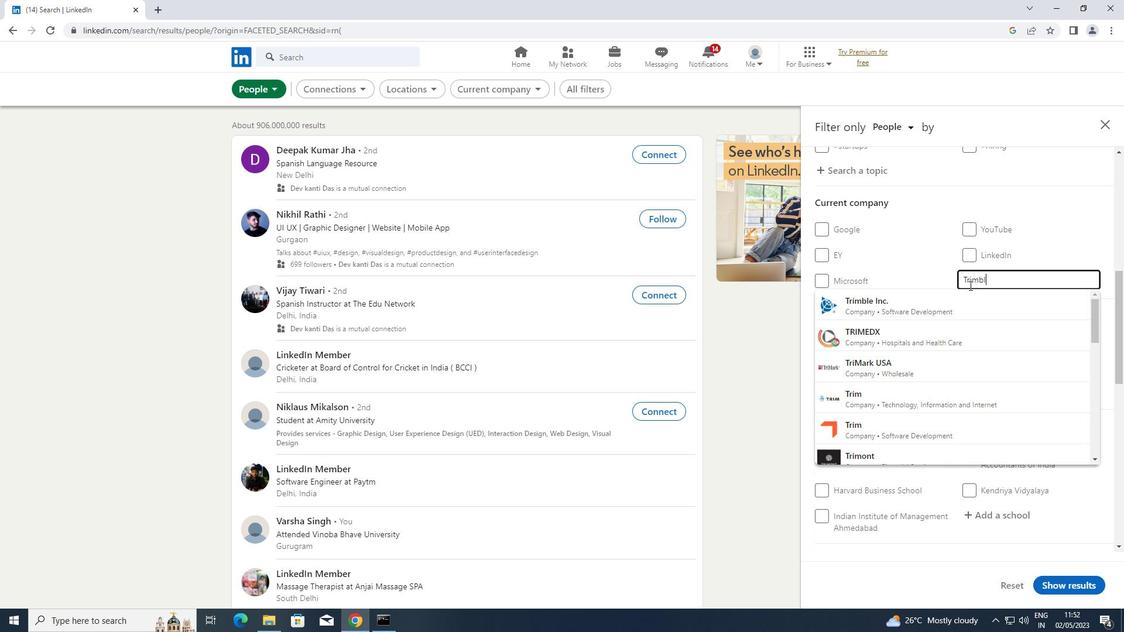 
Action: Mouse moved to (939, 296)
Screenshot: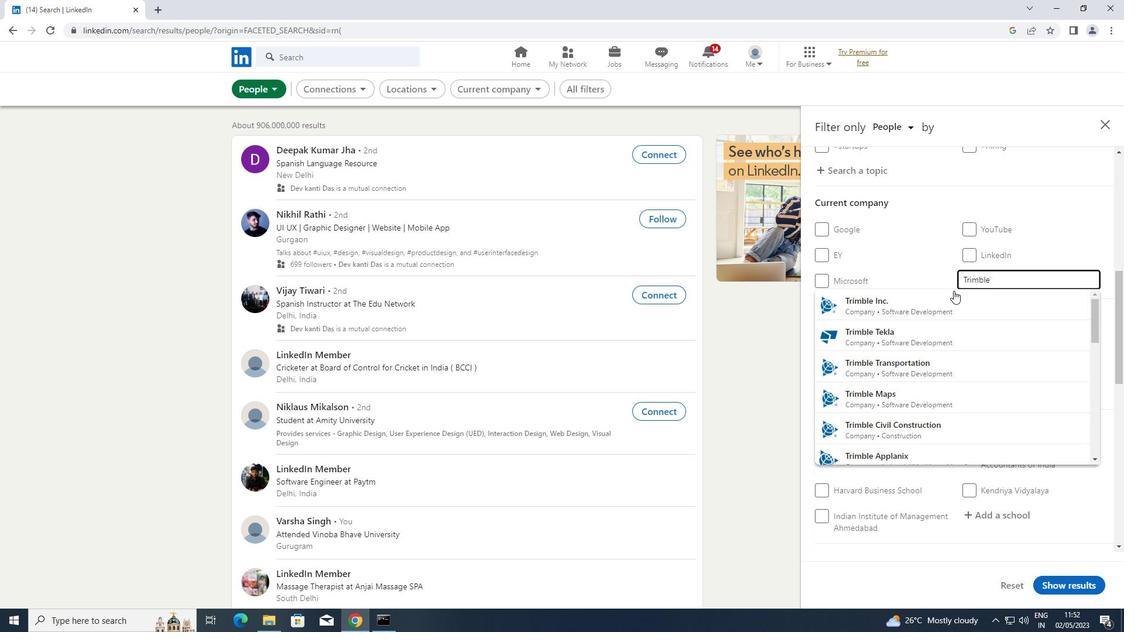 
Action: Mouse pressed left at (939, 296)
Screenshot: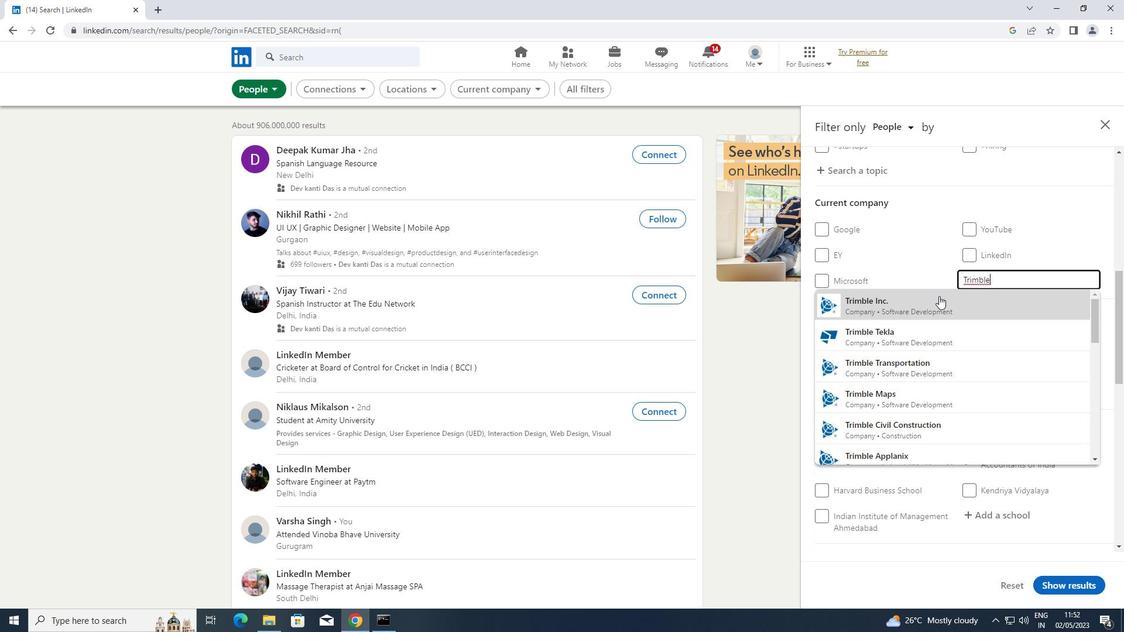 
Action: Mouse scrolled (939, 295) with delta (0, 0)
Screenshot: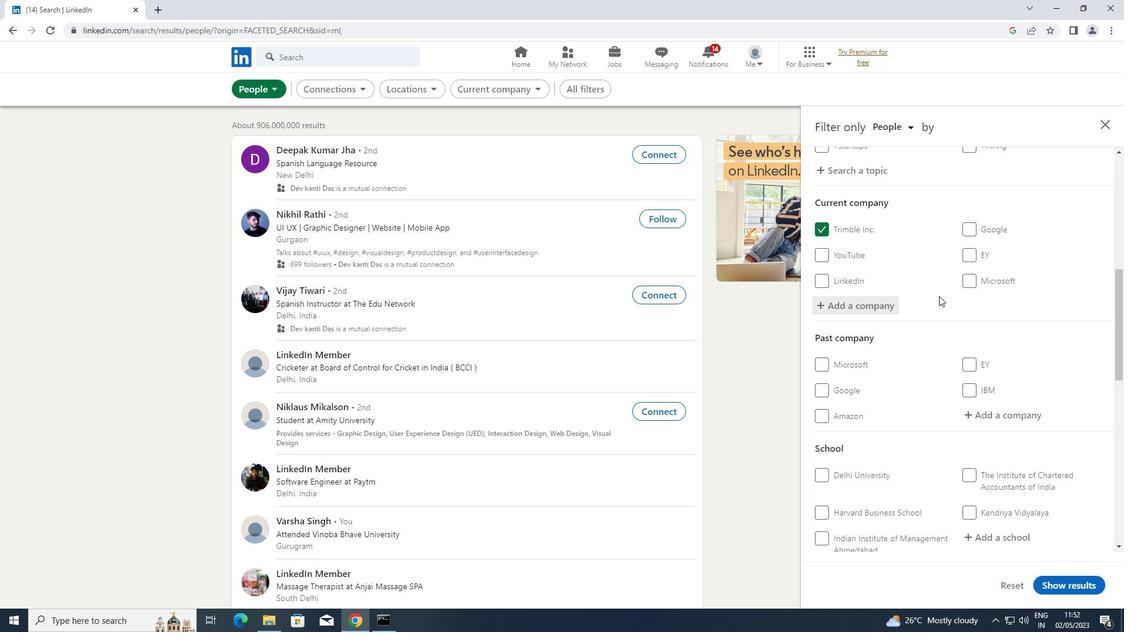 
Action: Mouse scrolled (939, 295) with delta (0, 0)
Screenshot: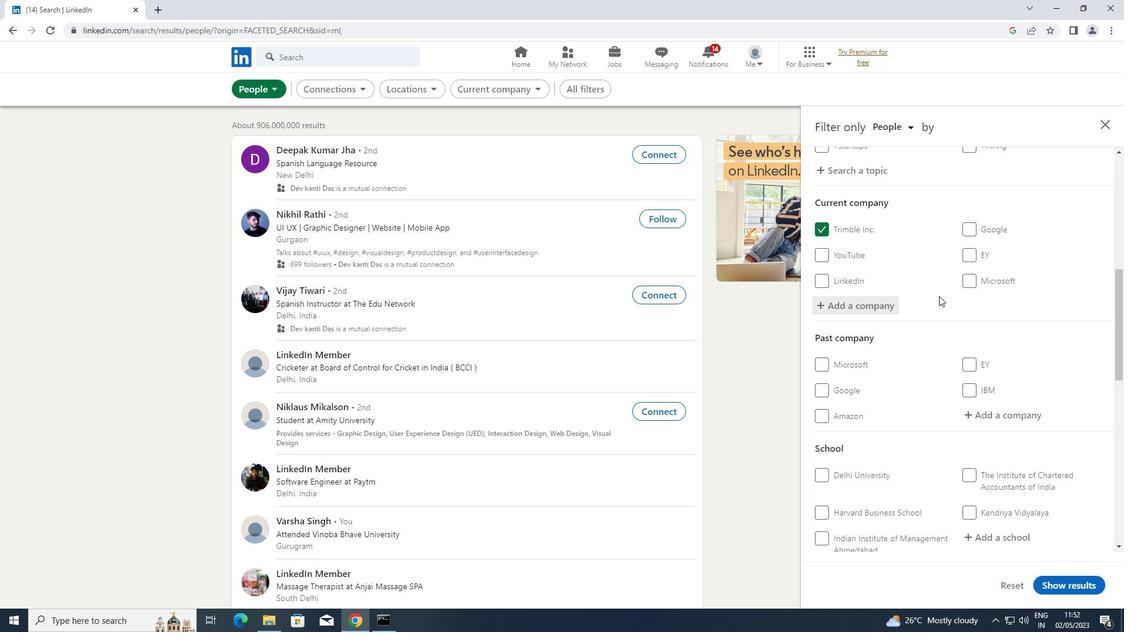 
Action: Mouse moved to (1021, 421)
Screenshot: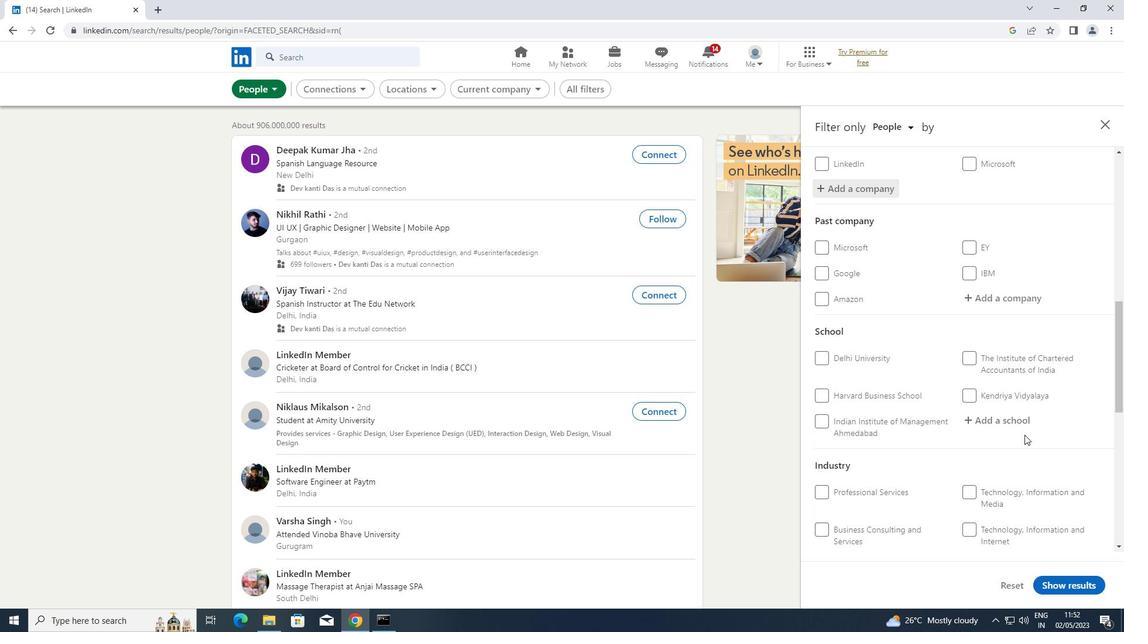 
Action: Mouse pressed left at (1021, 421)
Screenshot: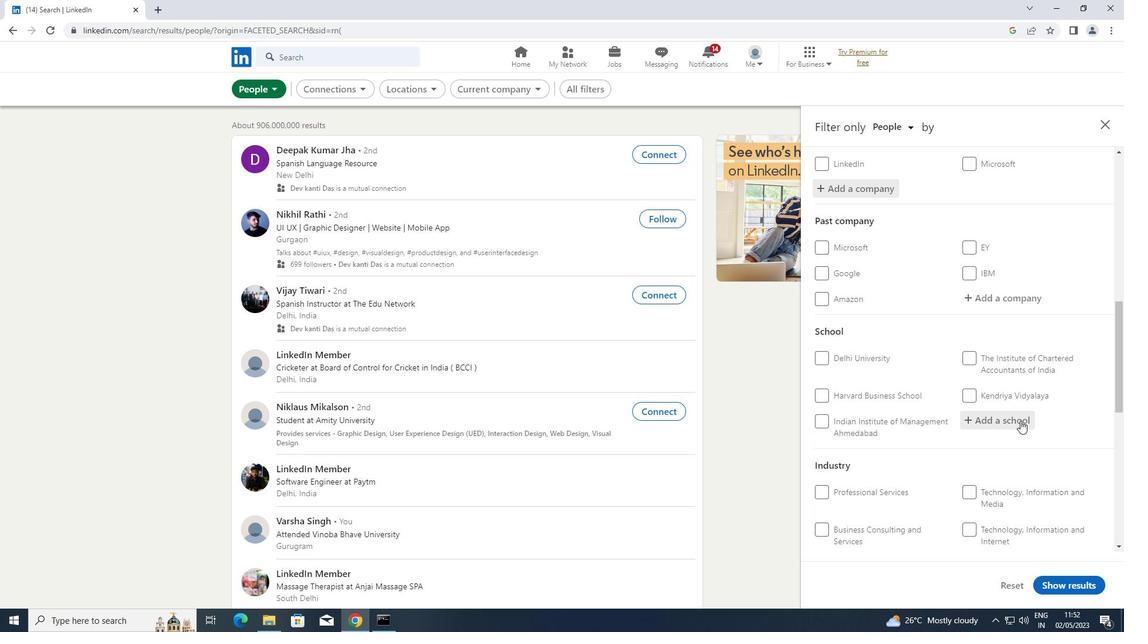 
Action: Mouse moved to (1021, 420)
Screenshot: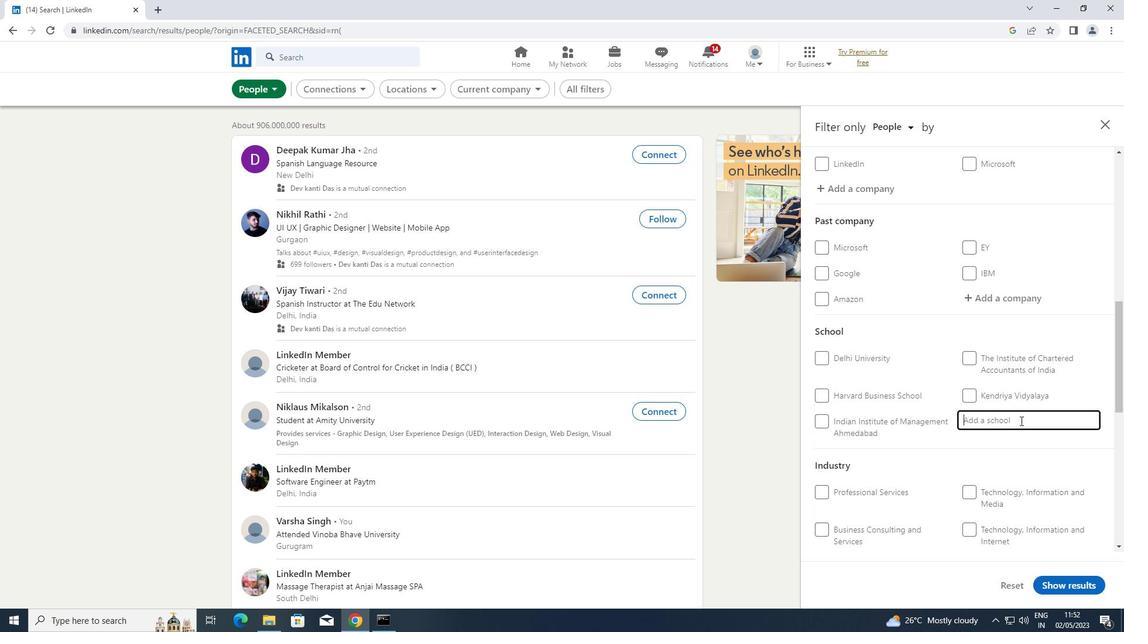 
Action: Key pressed <Key.shift>INDORE<Key.space><Key.shift>INST
Screenshot: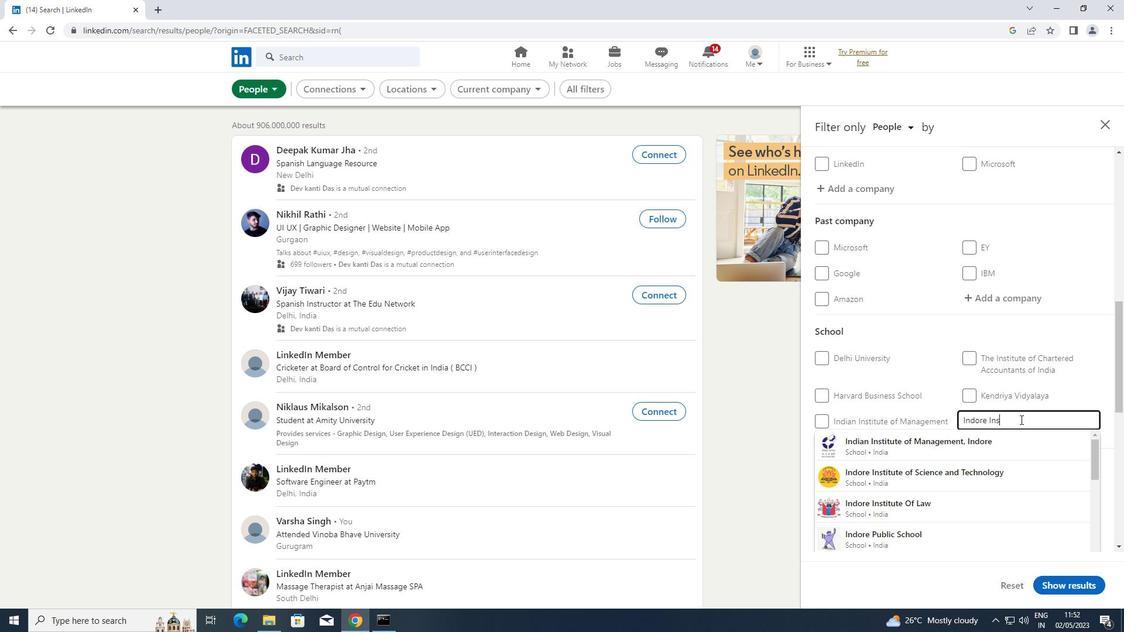 
Action: Mouse moved to (907, 443)
Screenshot: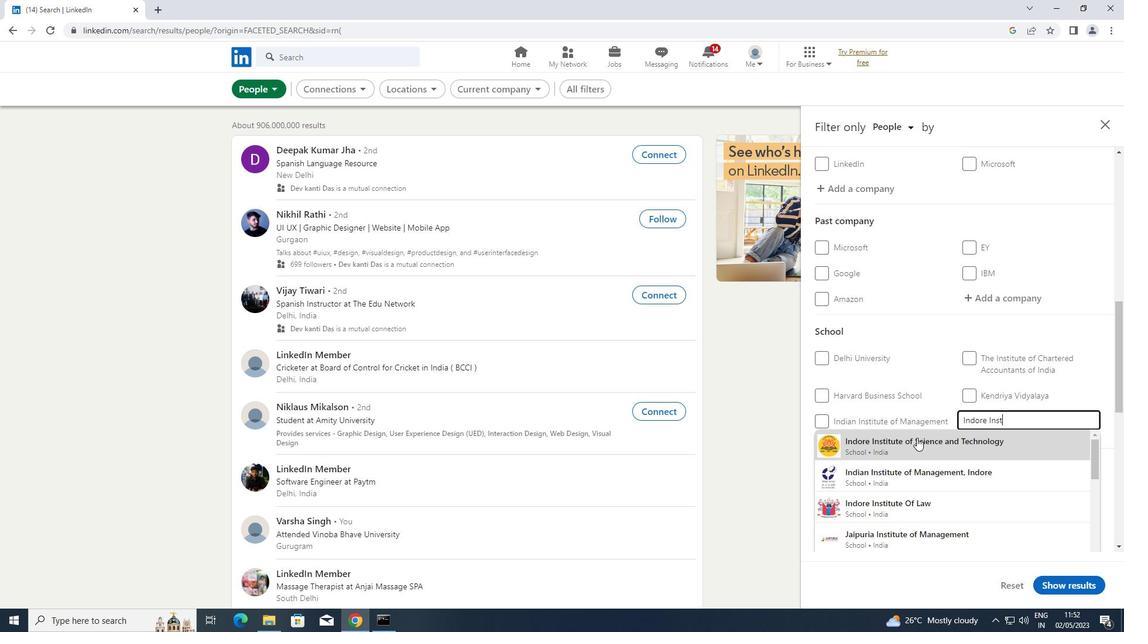 
Action: Mouse pressed left at (907, 443)
Screenshot: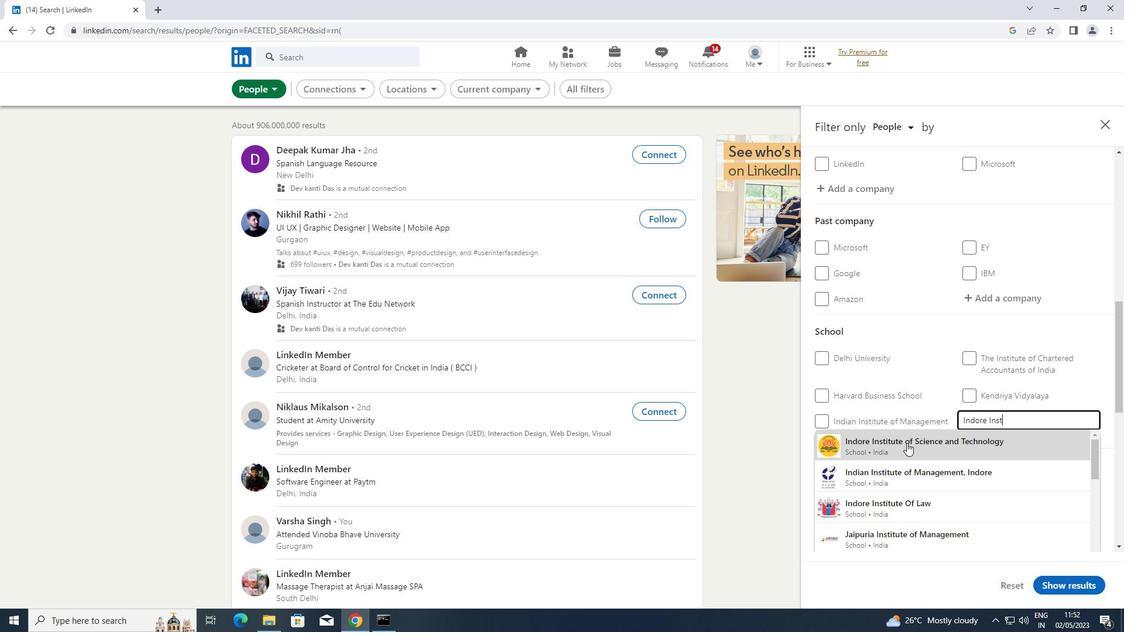 
Action: Mouse scrolled (907, 442) with delta (0, 0)
Screenshot: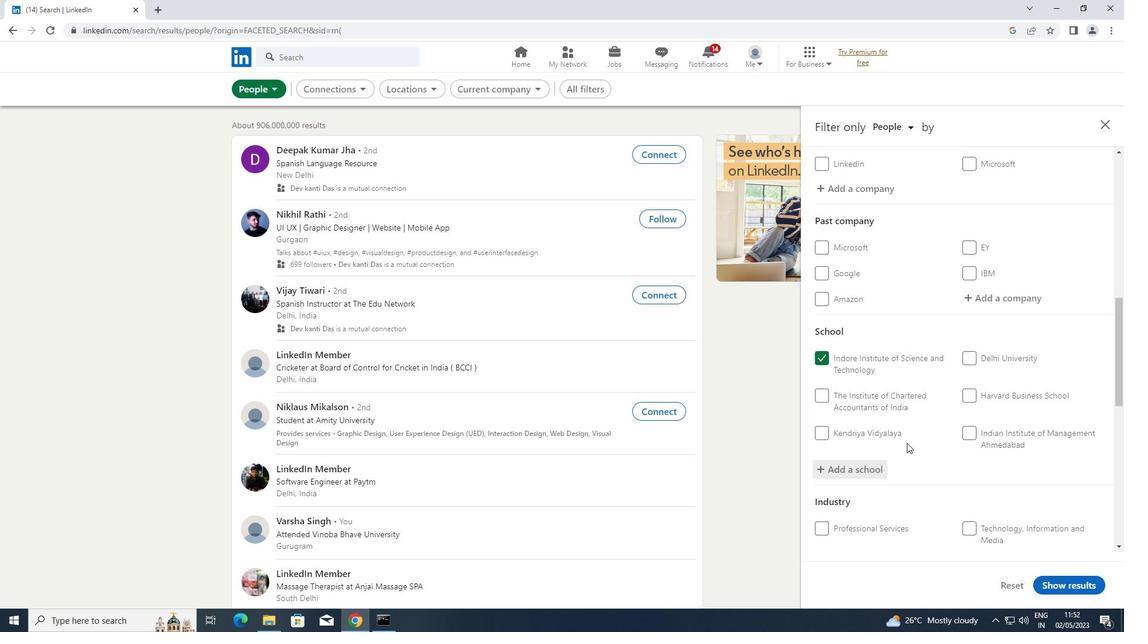 
Action: Mouse scrolled (907, 442) with delta (0, 0)
Screenshot: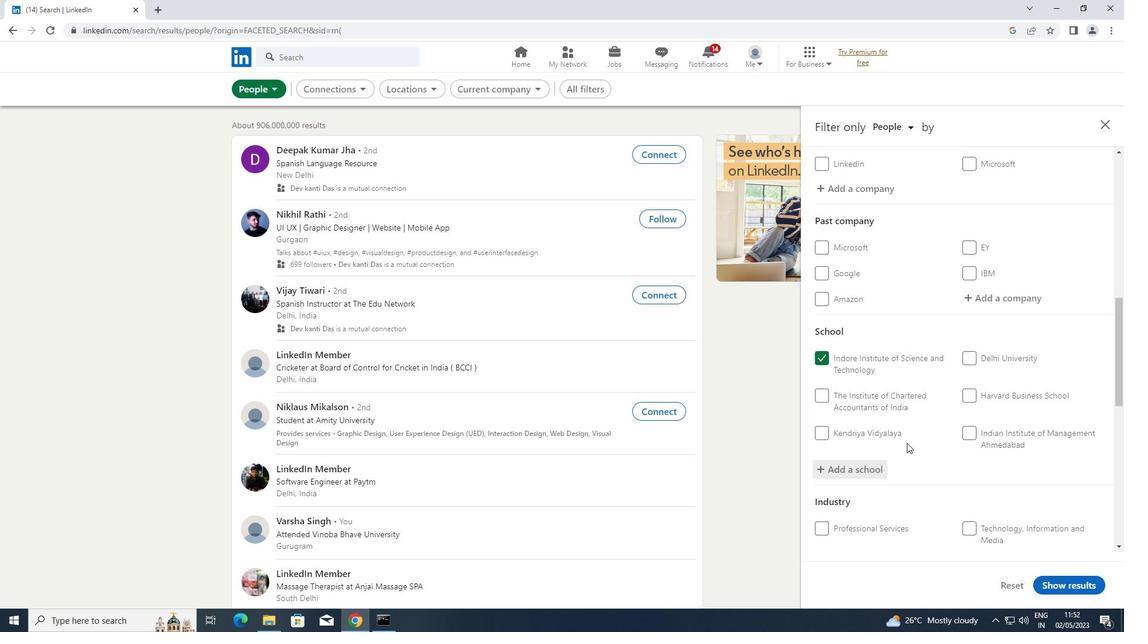 
Action: Mouse scrolled (907, 442) with delta (0, 0)
Screenshot: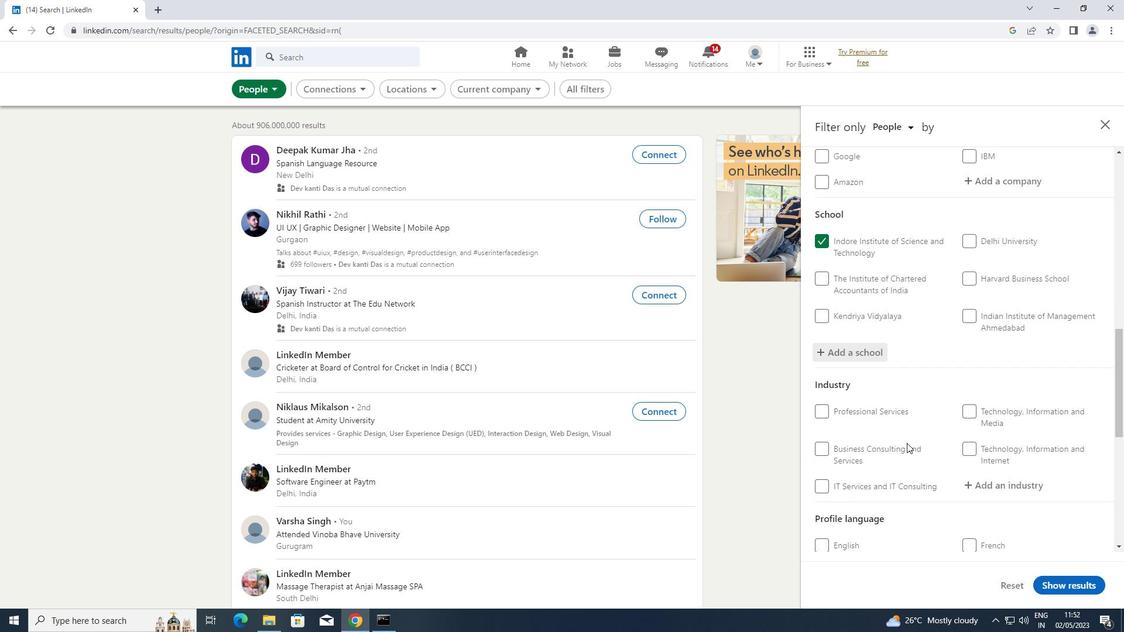 
Action: Mouse moved to (1016, 419)
Screenshot: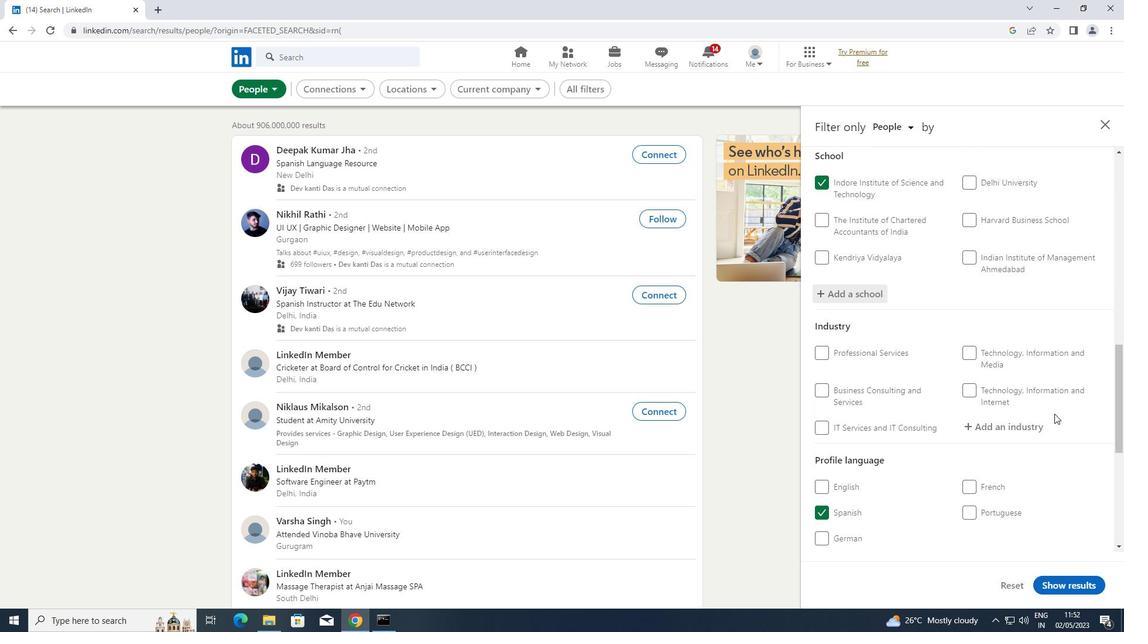 
Action: Mouse pressed left at (1016, 419)
Screenshot: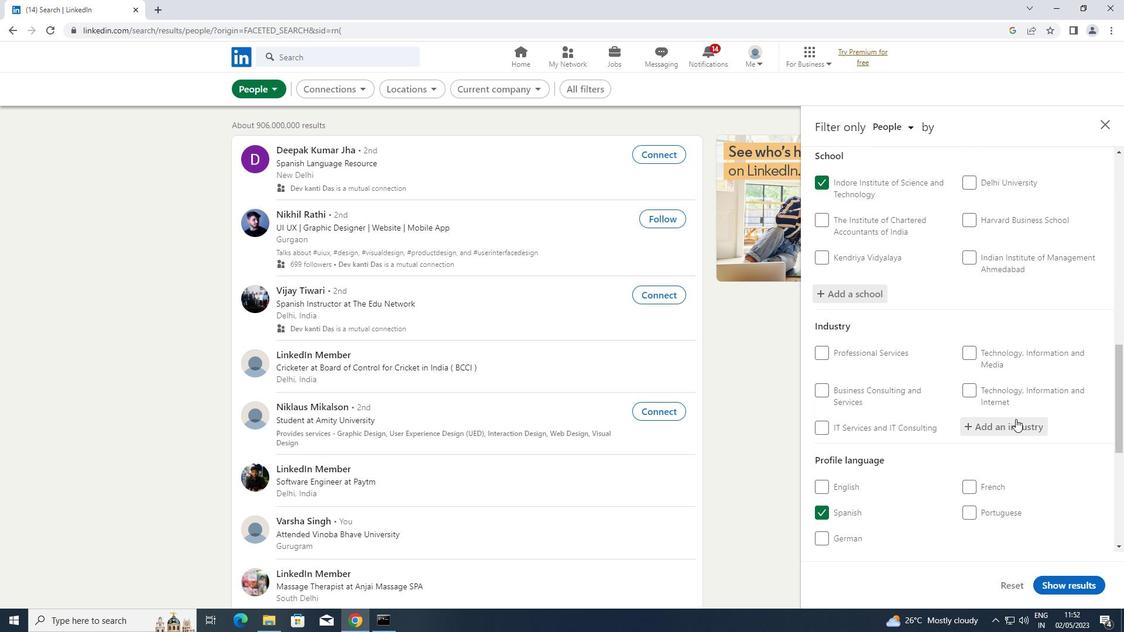 
Action: Key pressed <Key.shift>BARS,<Key.space><Key.shift>TA
Screenshot: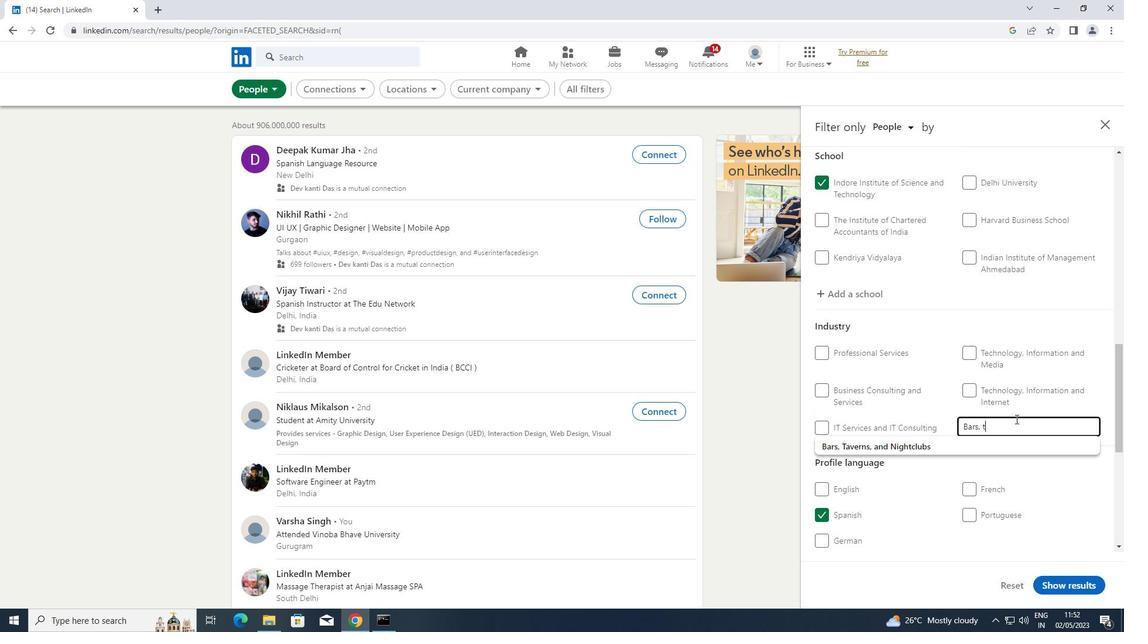 
Action: Mouse moved to (929, 447)
Screenshot: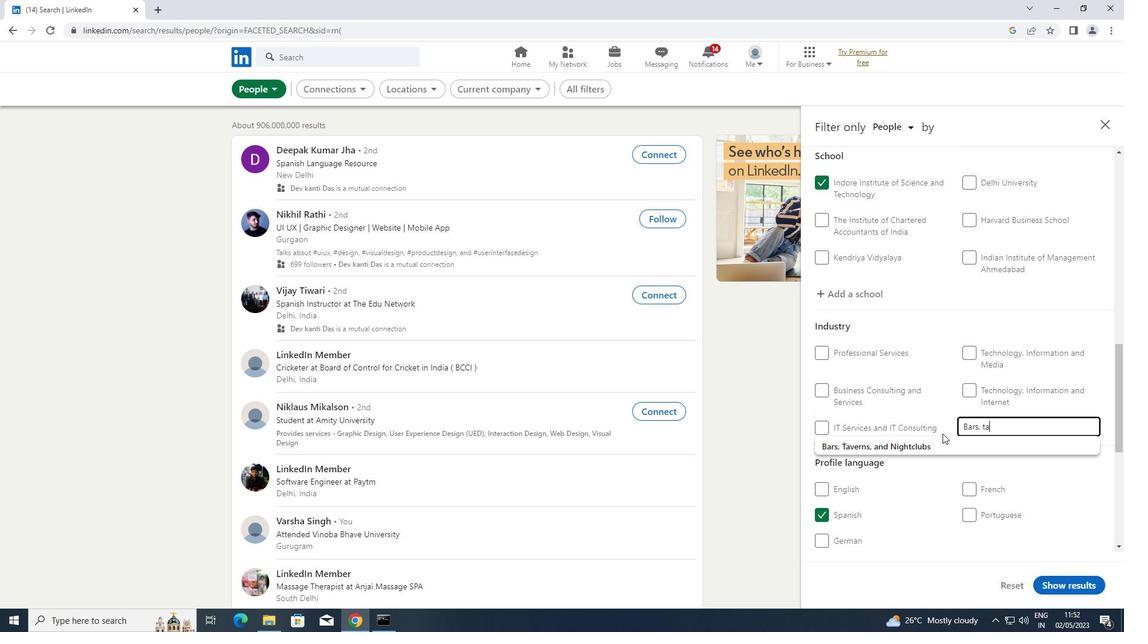
Action: Mouse pressed left at (929, 447)
Screenshot: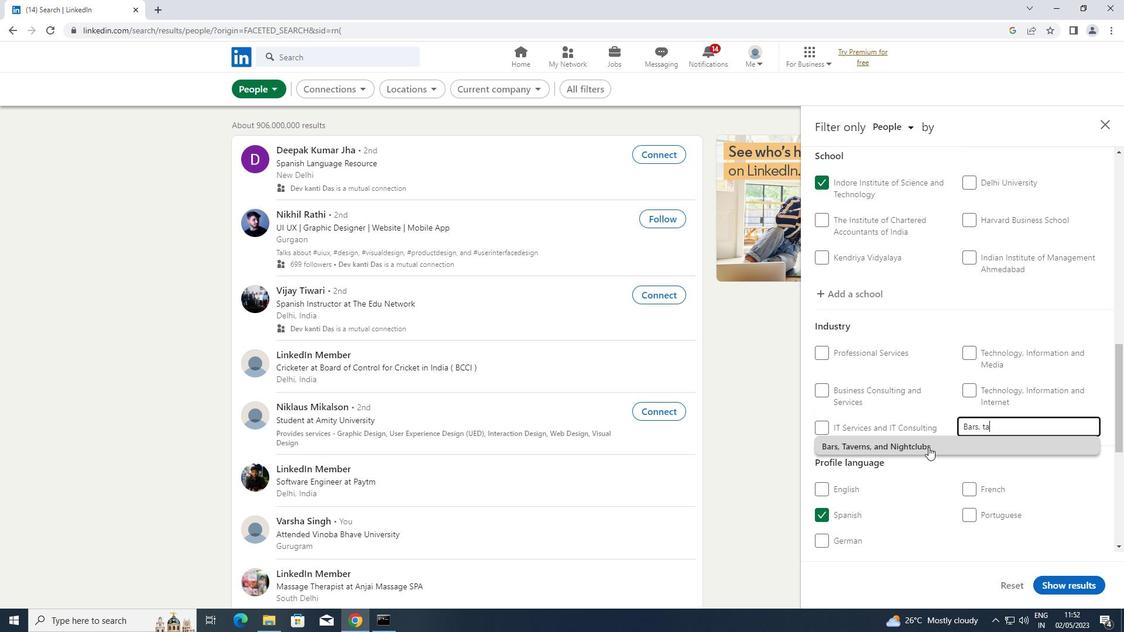 
Action: Mouse scrolled (929, 446) with delta (0, 0)
Screenshot: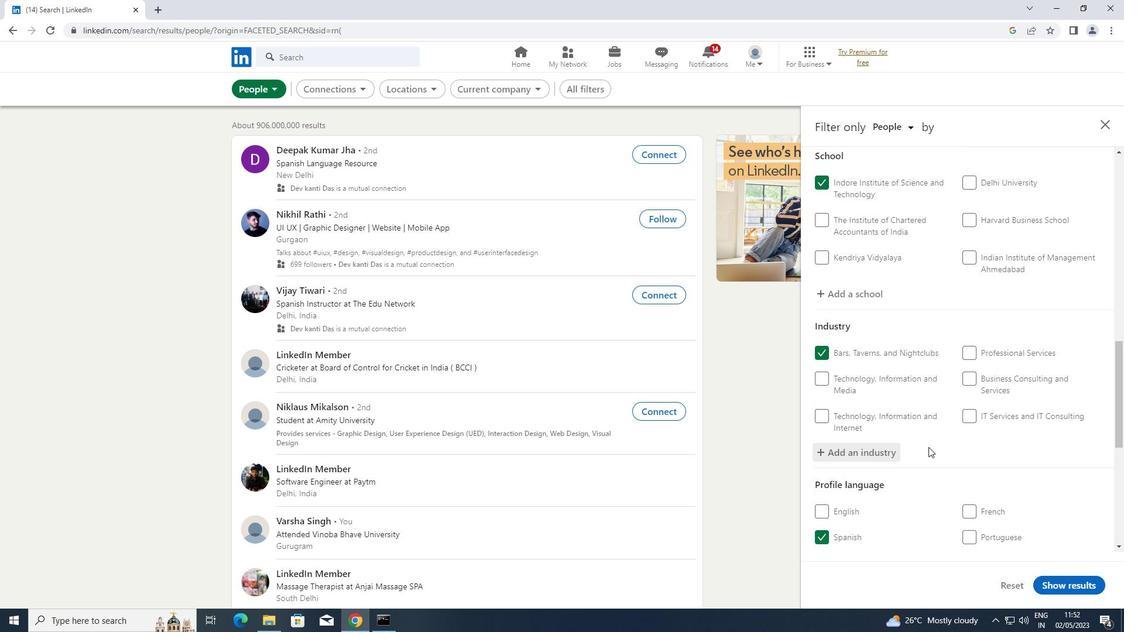 
Action: Mouse scrolled (929, 446) with delta (0, 0)
Screenshot: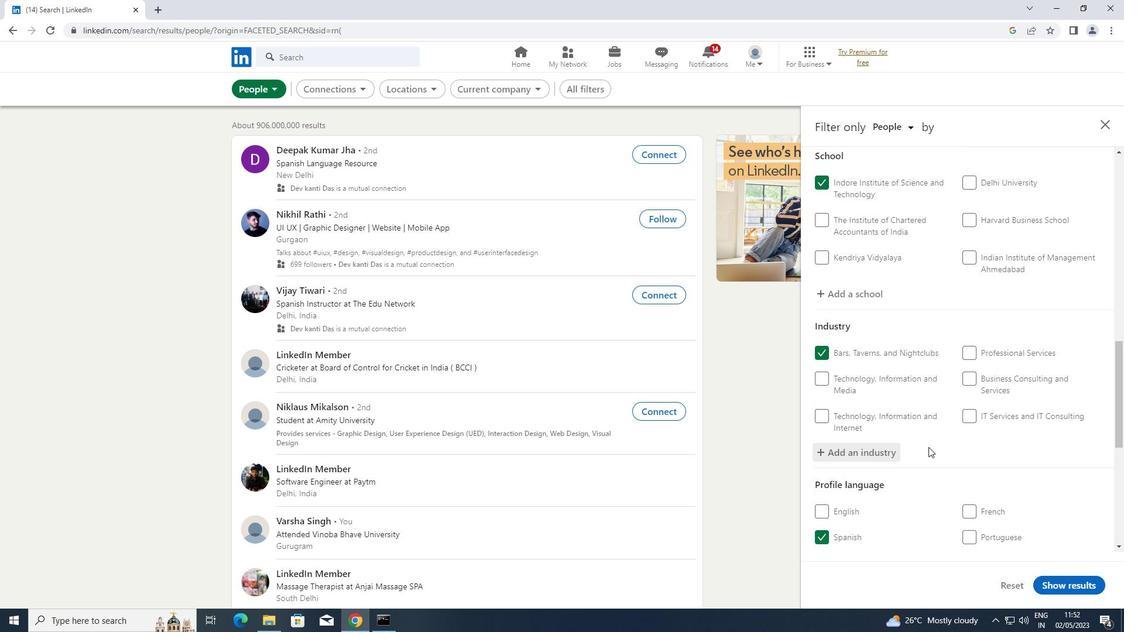
Action: Mouse scrolled (929, 446) with delta (0, 0)
Screenshot: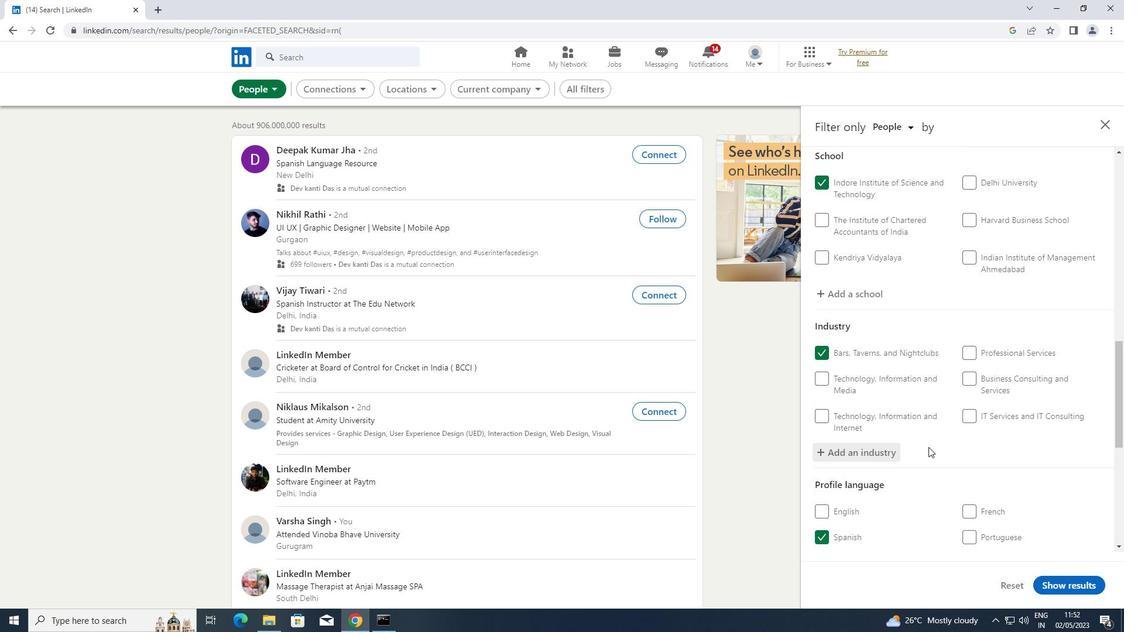
Action: Mouse scrolled (929, 446) with delta (0, 0)
Screenshot: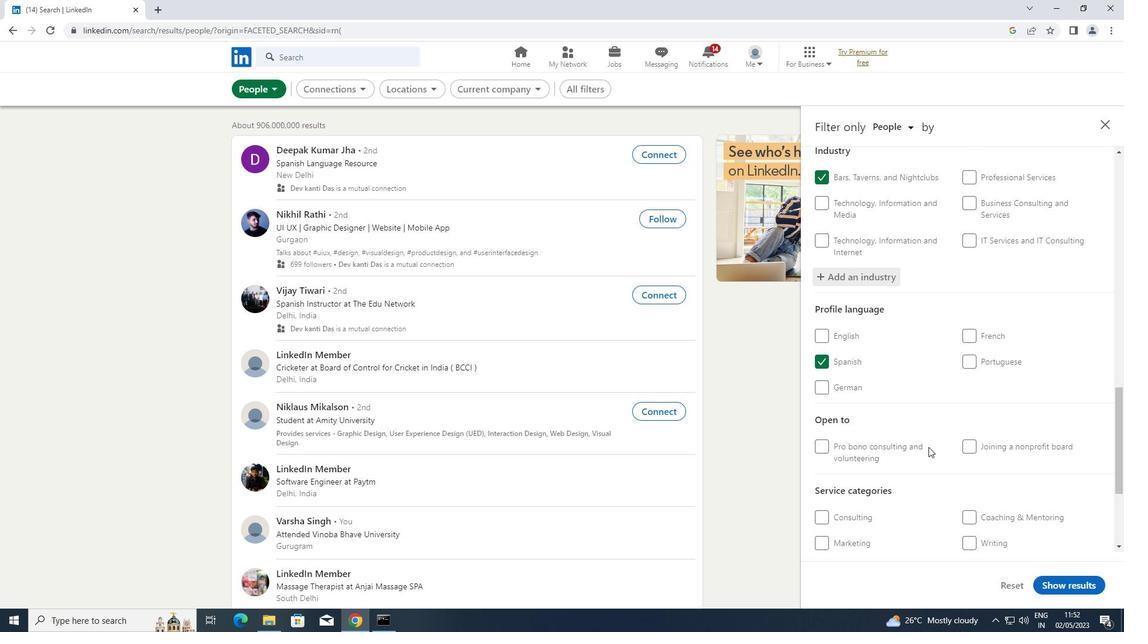 
Action: Mouse scrolled (929, 446) with delta (0, 0)
Screenshot: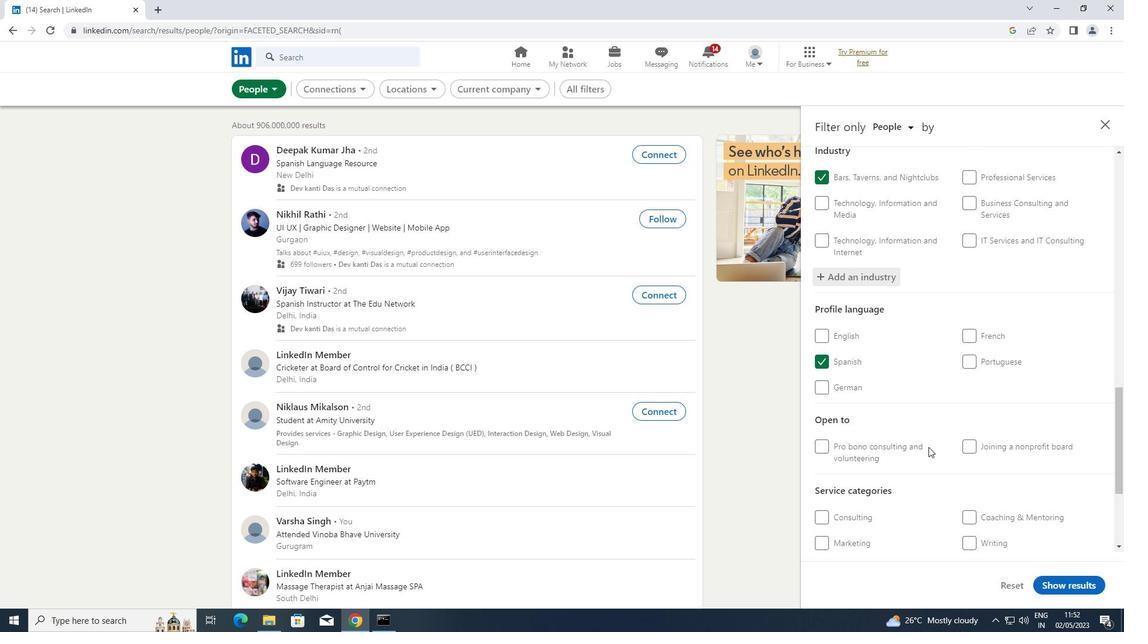 
Action: Mouse moved to (992, 450)
Screenshot: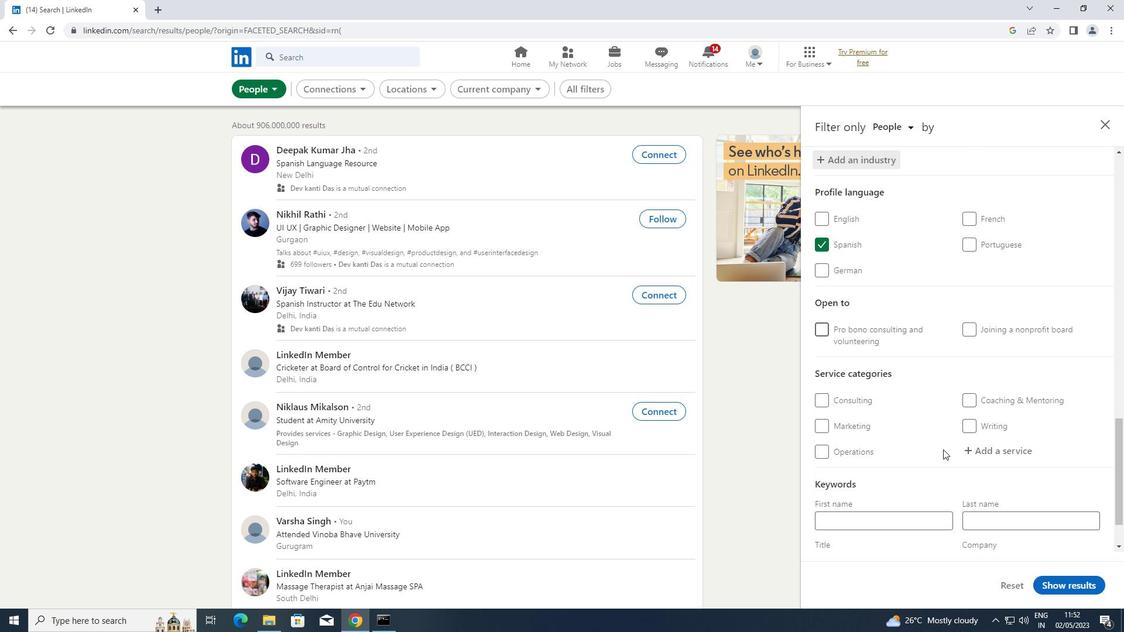 
Action: Mouse pressed left at (992, 450)
Screenshot: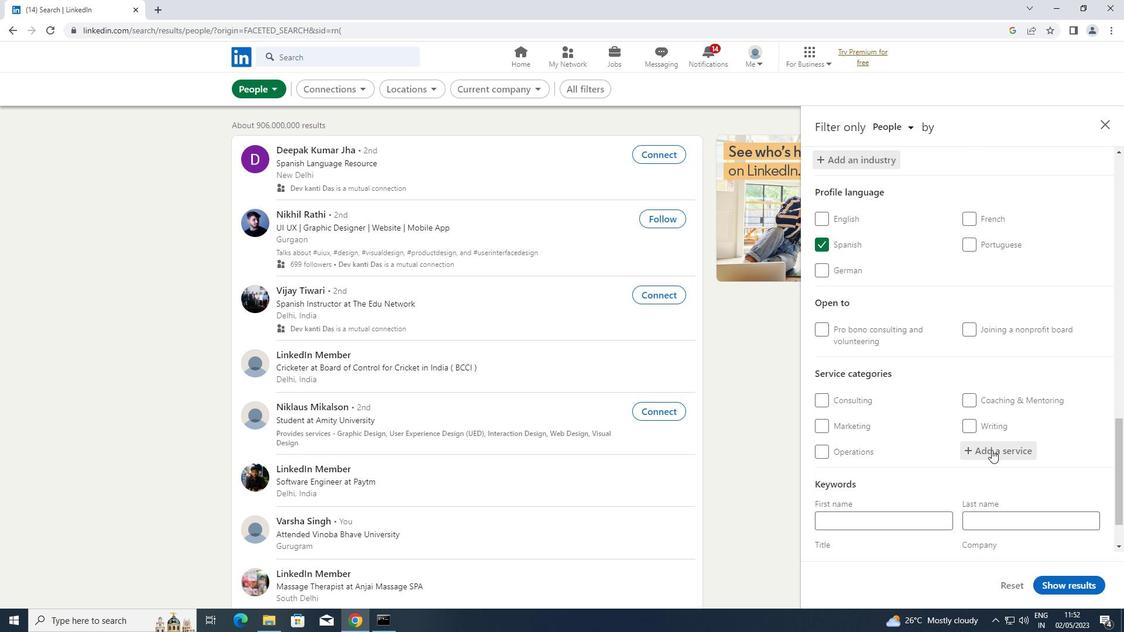 
Action: Key pressed <Key.shift>MOBILE
Screenshot: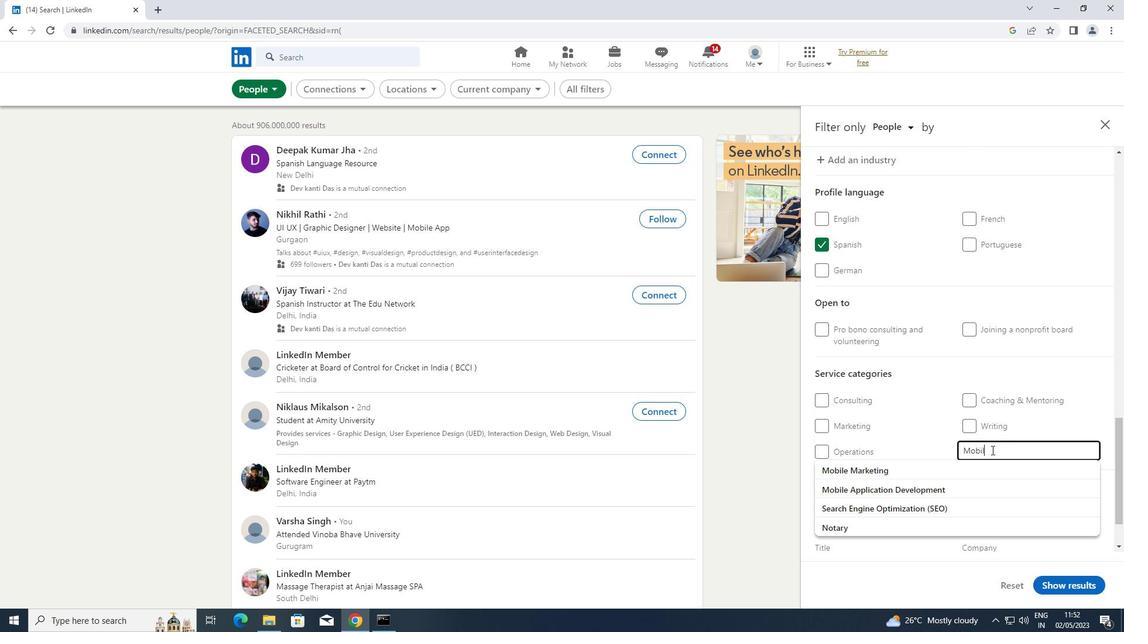 
Action: Mouse moved to (890, 463)
Screenshot: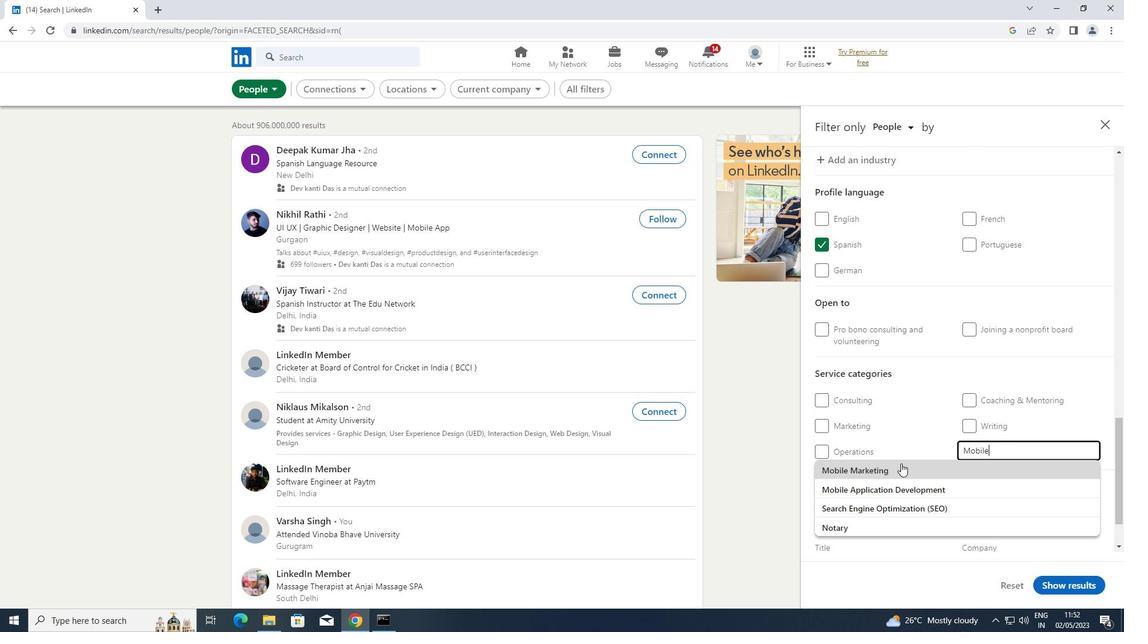 
Action: Mouse pressed left at (890, 463)
Screenshot: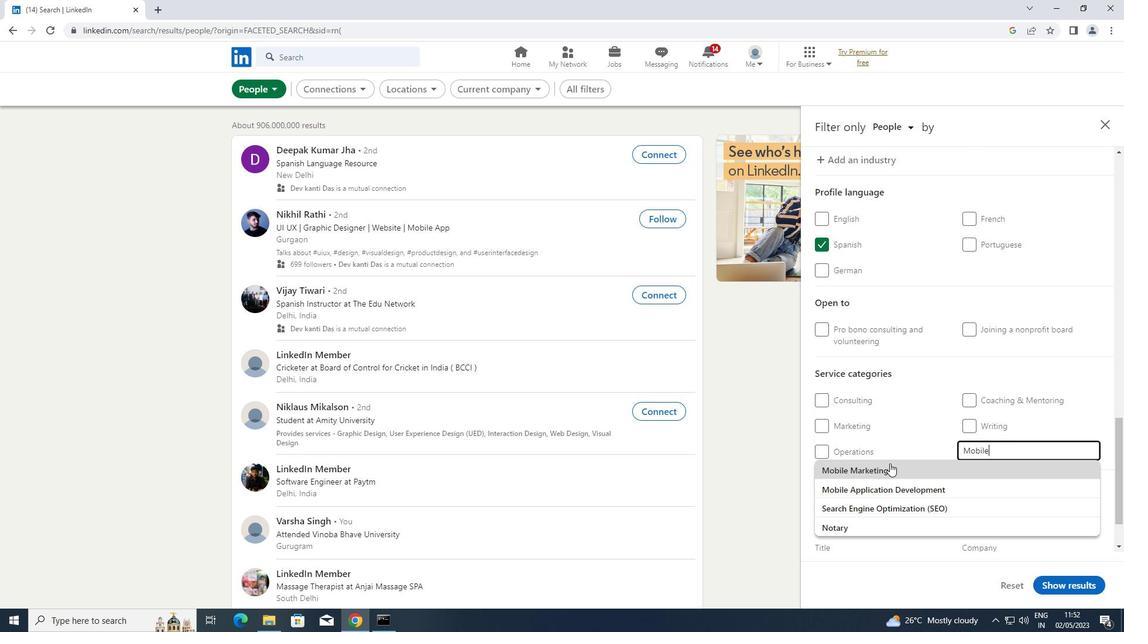 
Action: Mouse moved to (890, 459)
Screenshot: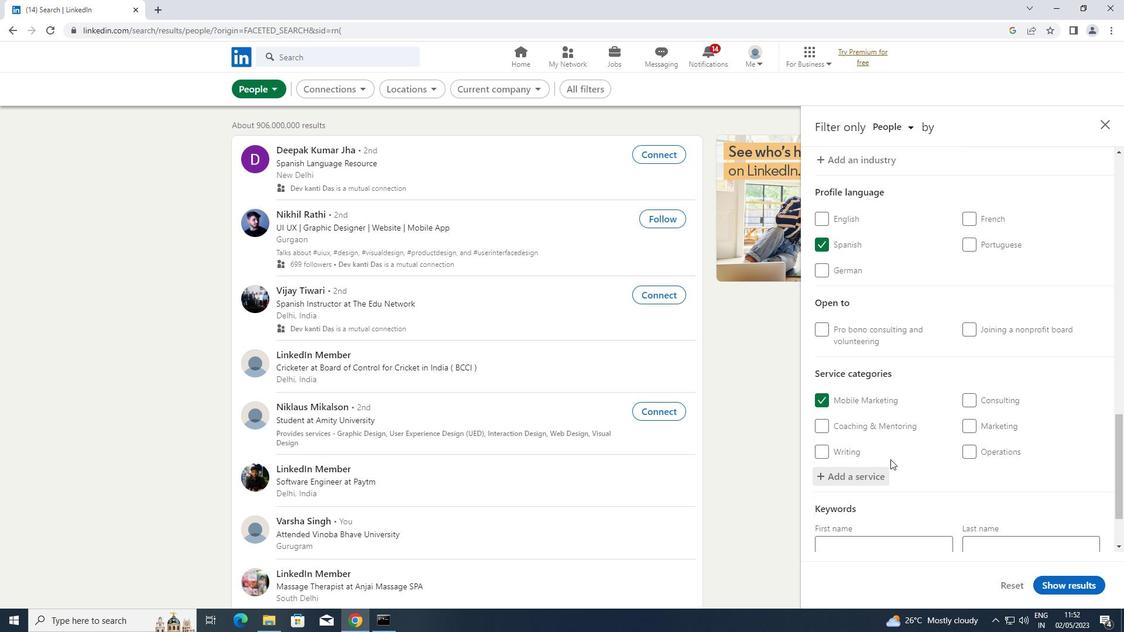 
Action: Mouse scrolled (890, 458) with delta (0, 0)
Screenshot: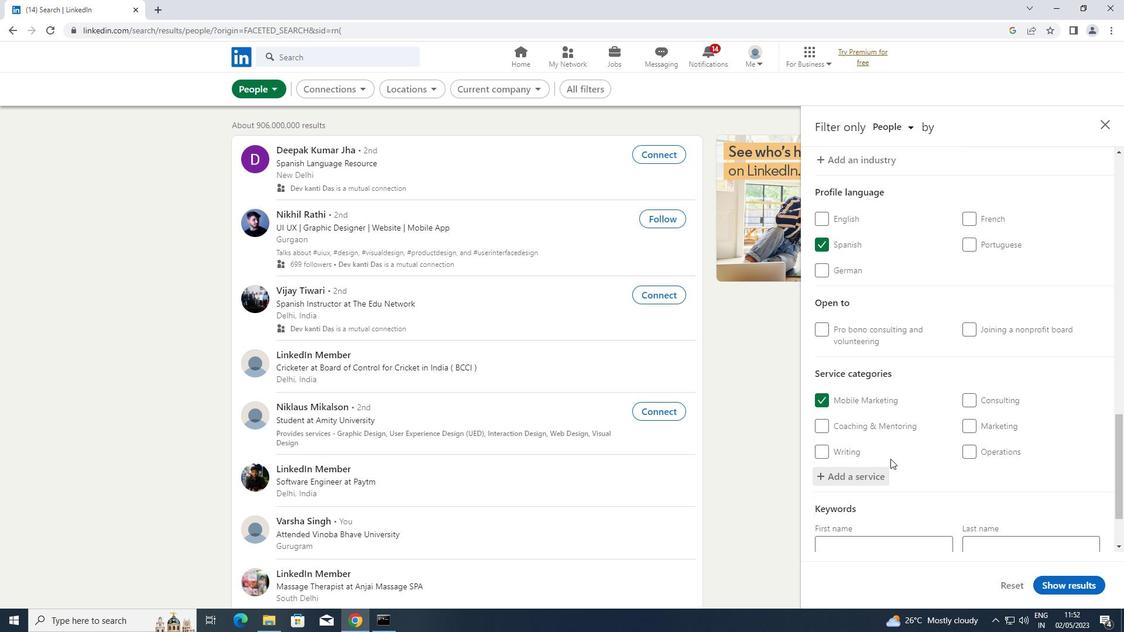 
Action: Mouse scrolled (890, 458) with delta (0, 0)
Screenshot: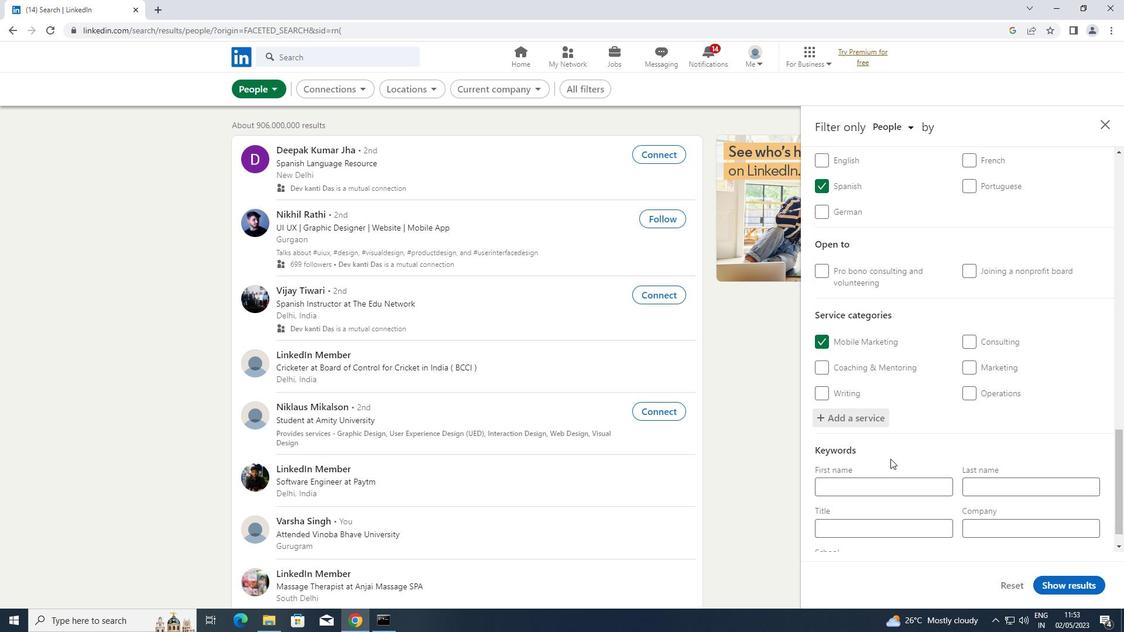 
Action: Mouse scrolled (890, 458) with delta (0, 0)
Screenshot: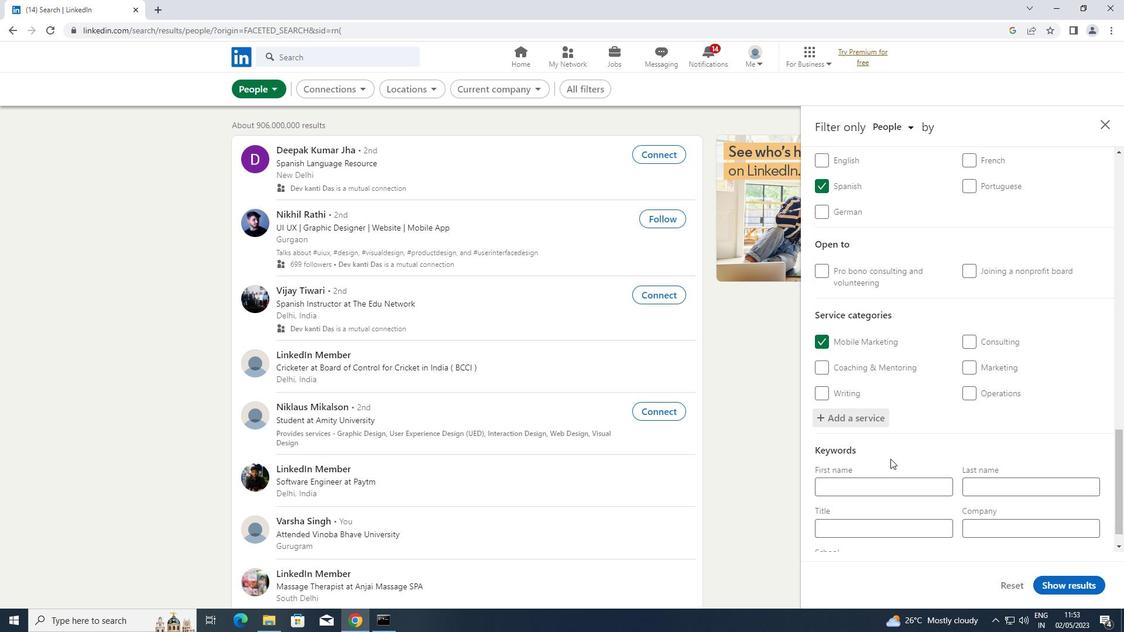 
Action: Mouse scrolled (890, 458) with delta (0, 0)
Screenshot: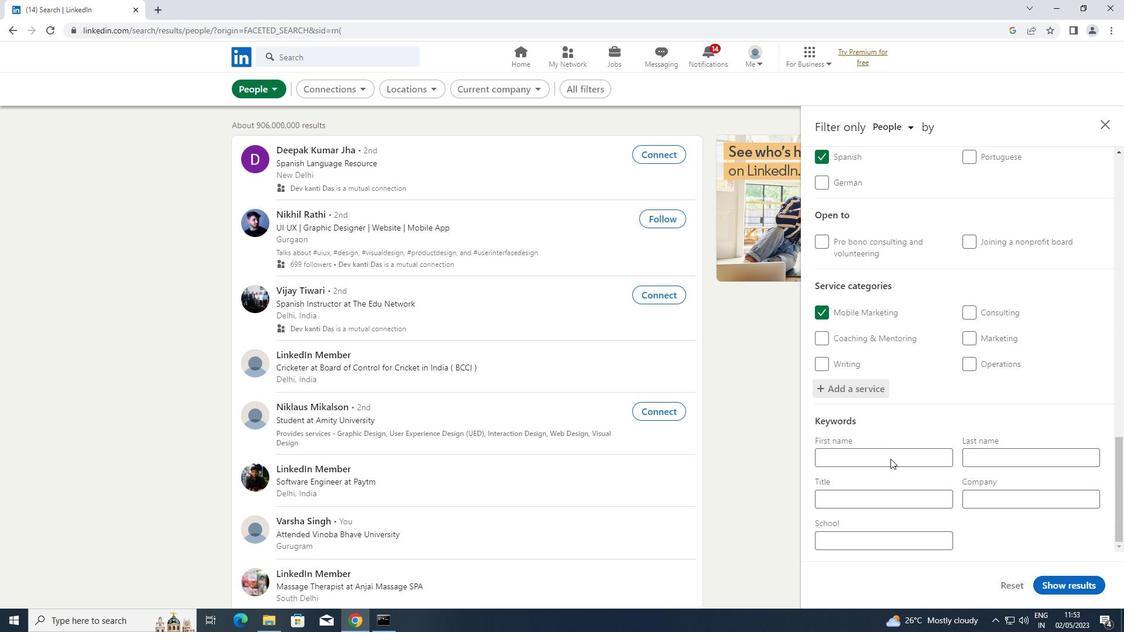 
Action: Mouse scrolled (890, 458) with delta (0, 0)
Screenshot: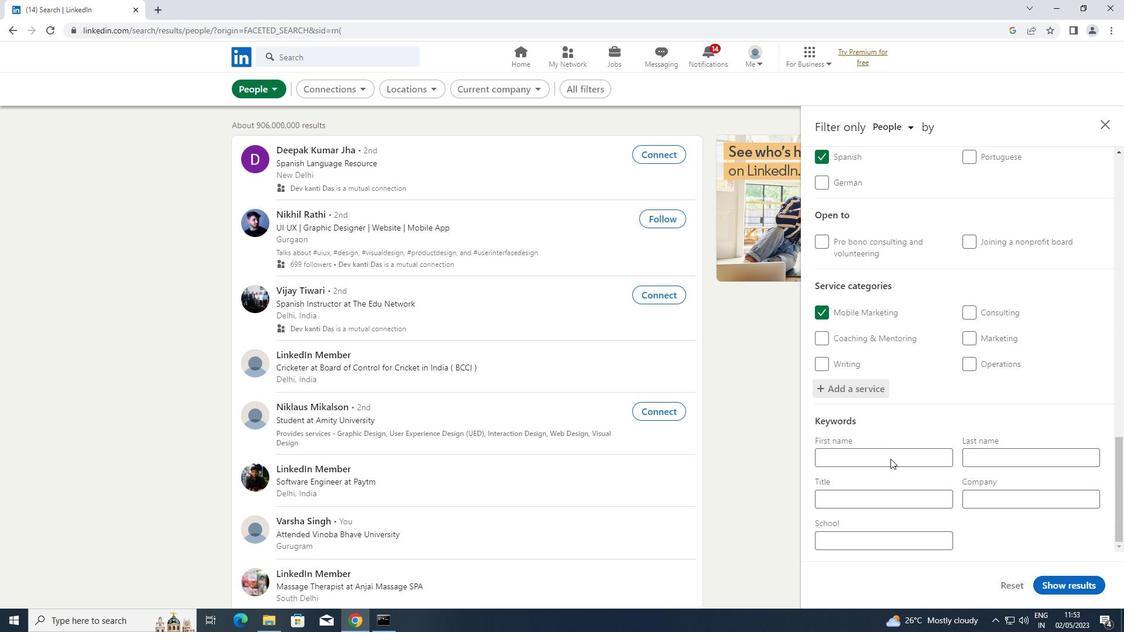 
Action: Mouse moved to (873, 503)
Screenshot: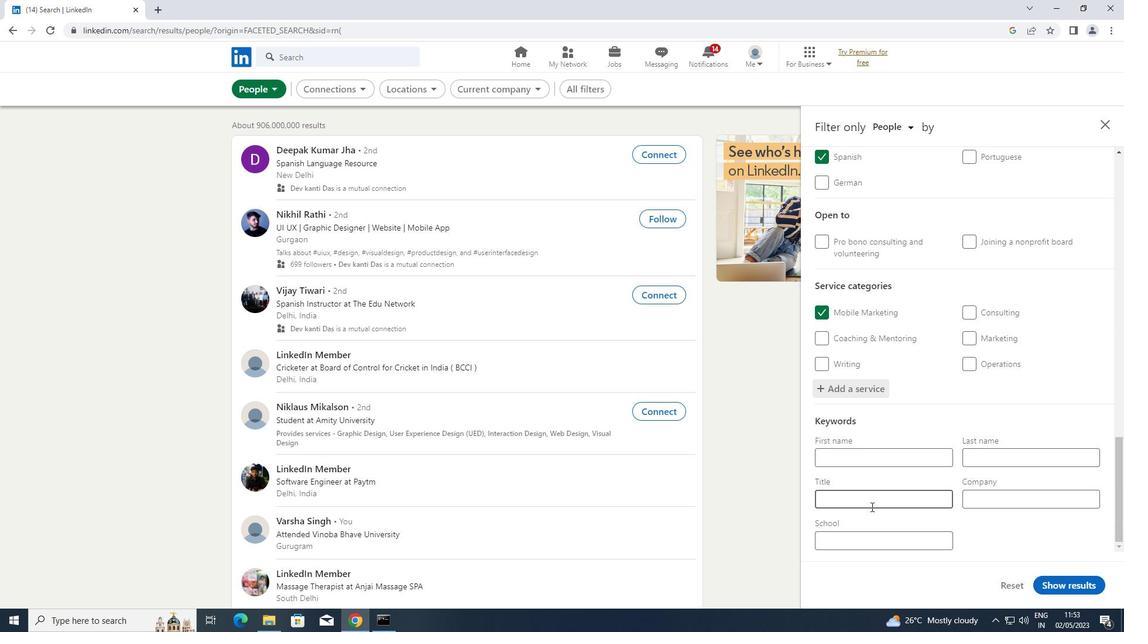 
Action: Mouse pressed left at (873, 503)
Screenshot: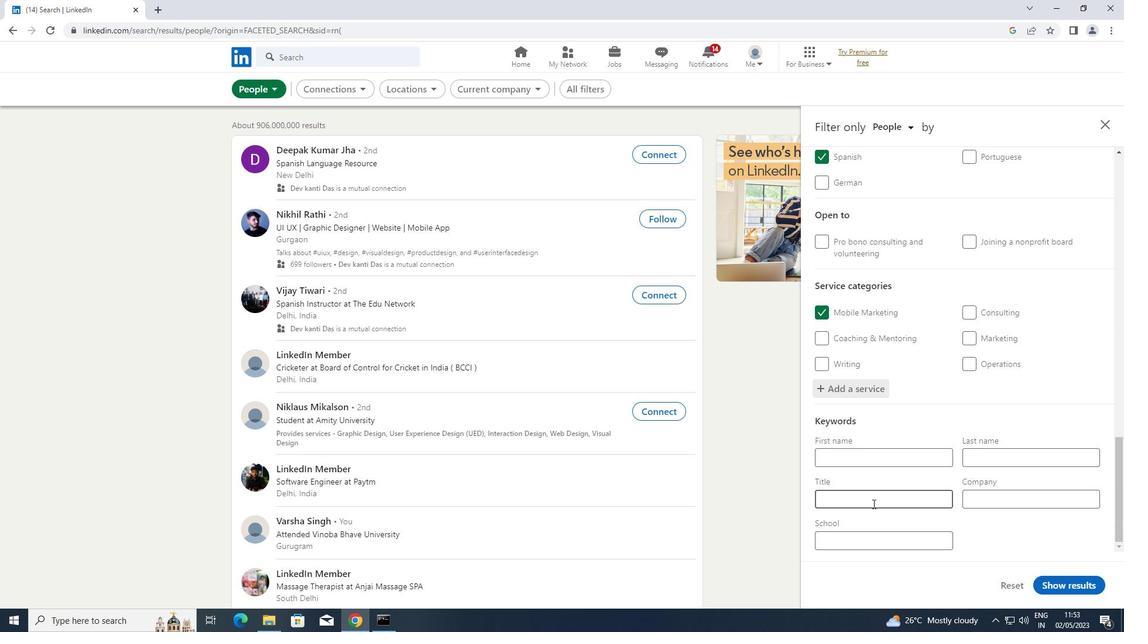 
Action: Key pressed <Key.shift>RESEARCH<Key.space><Key.shift>ASSISTANT
Screenshot: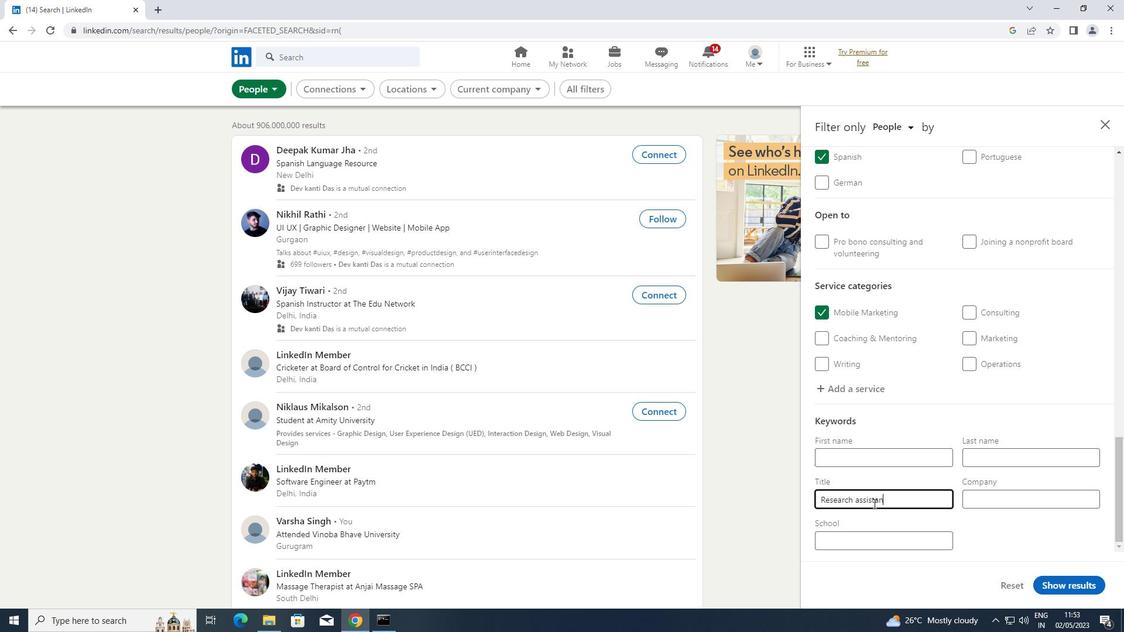 
Action: Mouse moved to (1056, 583)
Screenshot: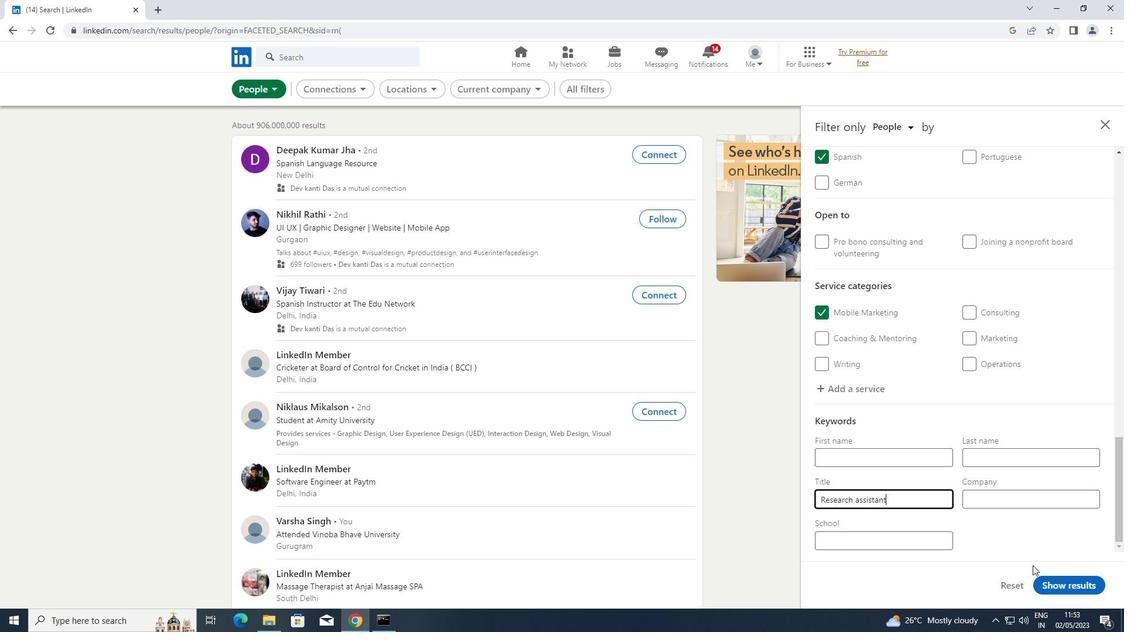 
Action: Mouse pressed left at (1056, 583)
Screenshot: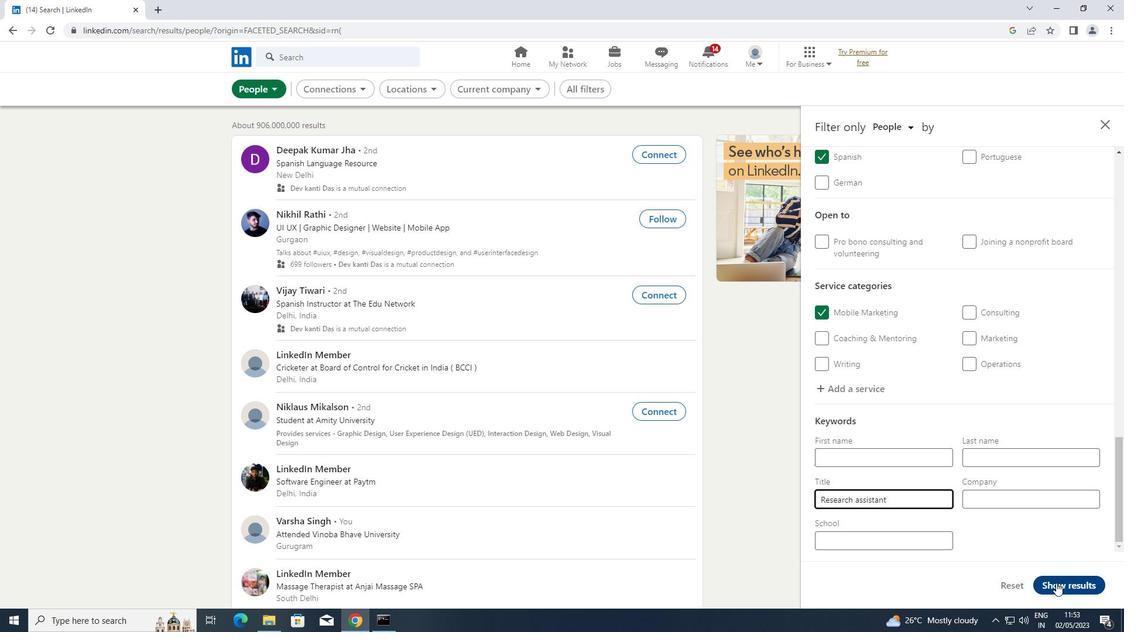 
